 Task: Search for historical landmarks in Washington, DC.
Action: Mouse moved to (81, 30)
Screenshot: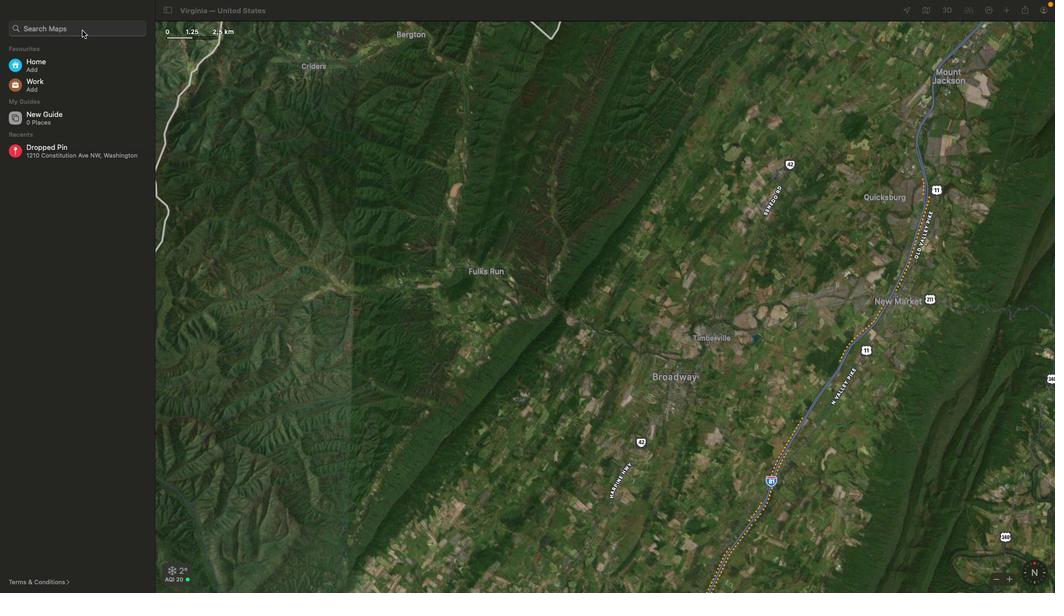 
Action: Mouse pressed left at (81, 30)
Screenshot: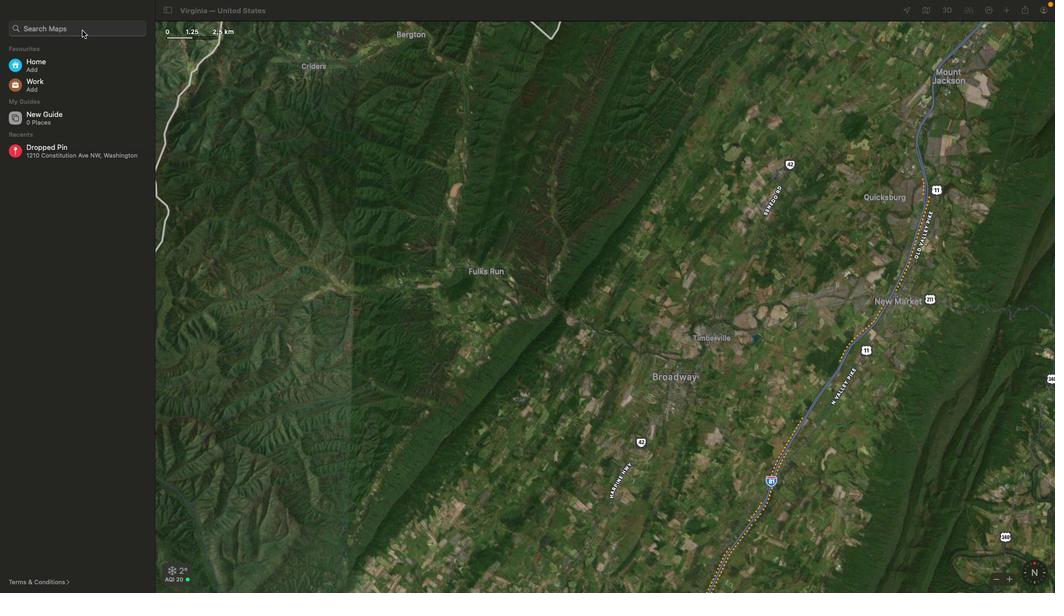 
Action: Key pressed Key.shift'H''i''s''t''o''r''i''c''a''l'Key.spaceKey.shift'L''a''n''d''m''a''r''k''s'Key.space'i''n'Key.spaceKey.shift'W''a''s''h''i''n''g''t''o''n'','Key.spaceKey.shift'D''C'Key.enter
Screenshot: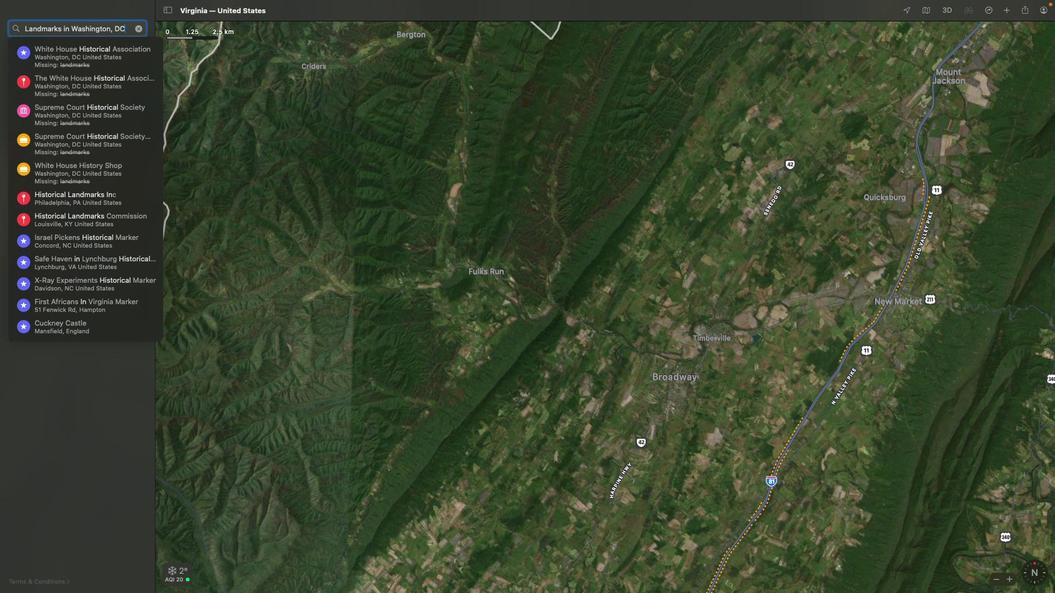 
Action: Mouse moved to (551, 235)
Screenshot: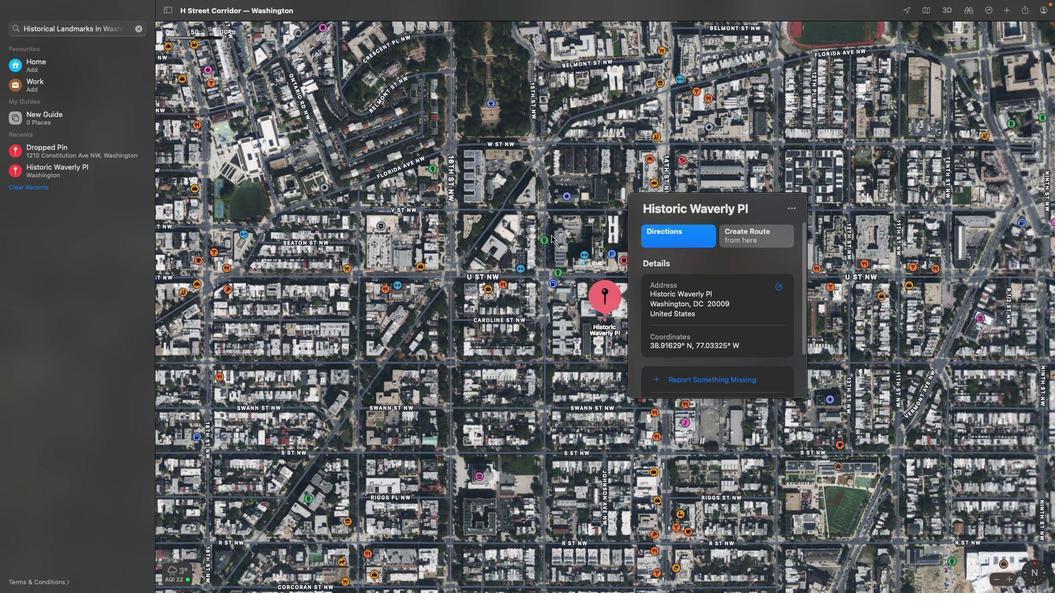 
Action: Mouse scrolled (551, 235) with delta (0, 0)
Screenshot: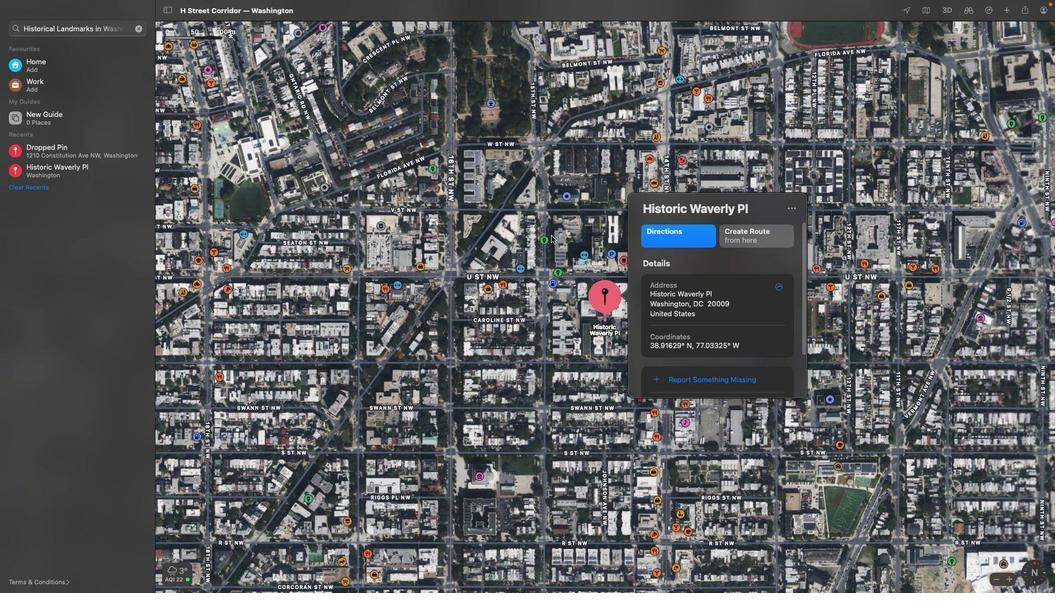 
Action: Mouse scrolled (551, 235) with delta (0, 0)
Screenshot: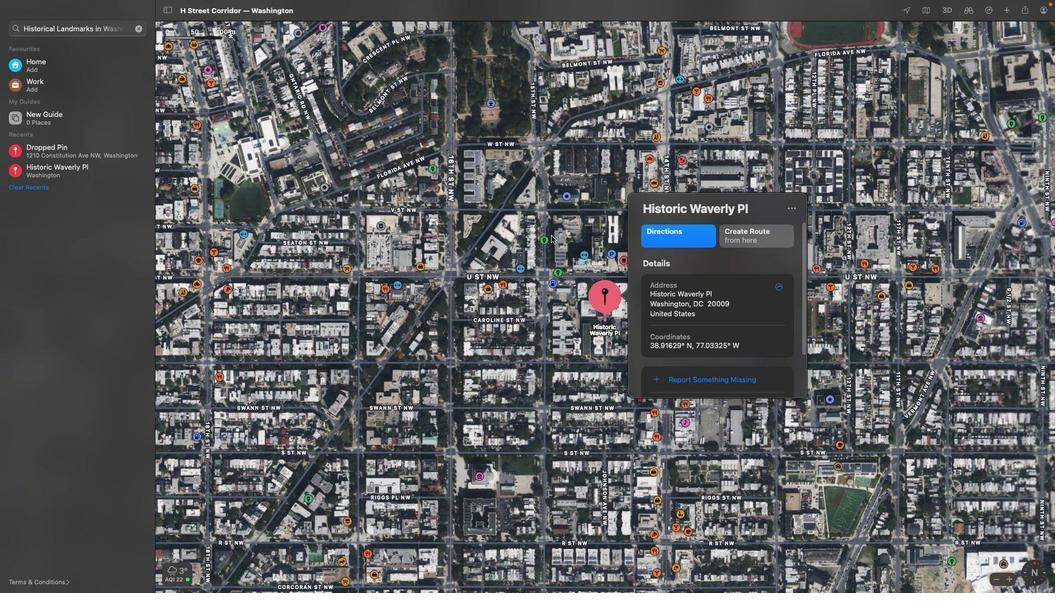 
Action: Mouse scrolled (551, 235) with delta (0, -2)
Screenshot: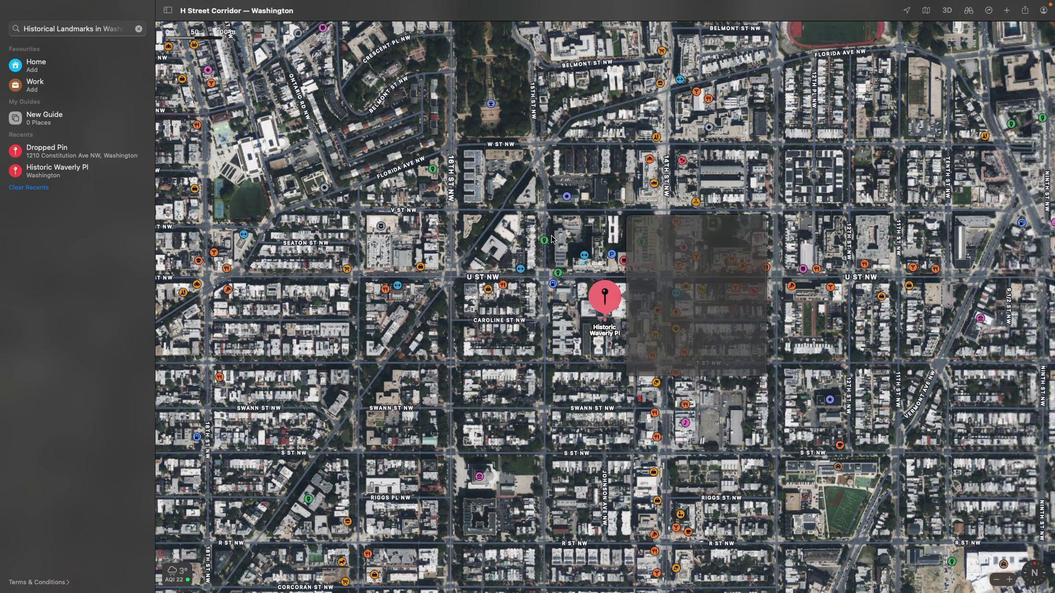 
Action: Mouse scrolled (551, 235) with delta (0, -2)
Screenshot: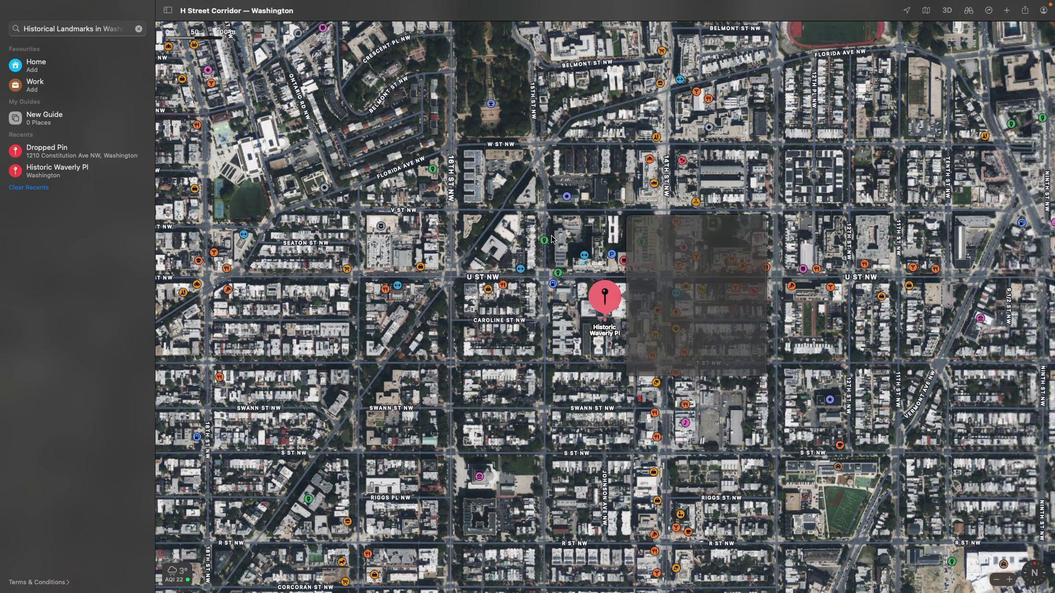 
Action: Mouse scrolled (551, 235) with delta (0, -3)
Screenshot: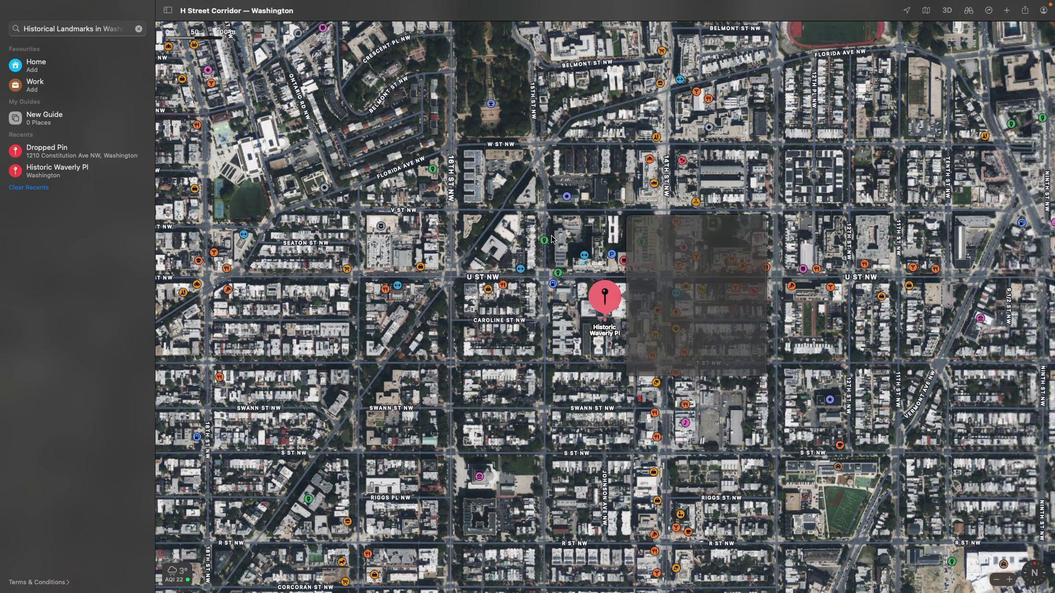 
Action: Mouse scrolled (551, 235) with delta (0, -3)
Screenshot: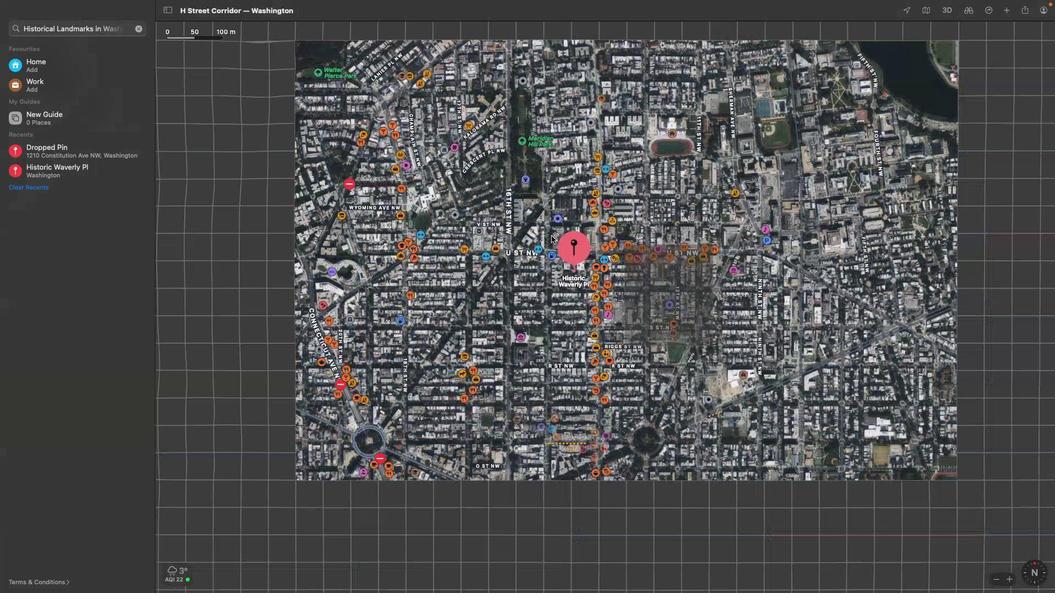 
Action: Mouse moved to (543, 238)
Screenshot: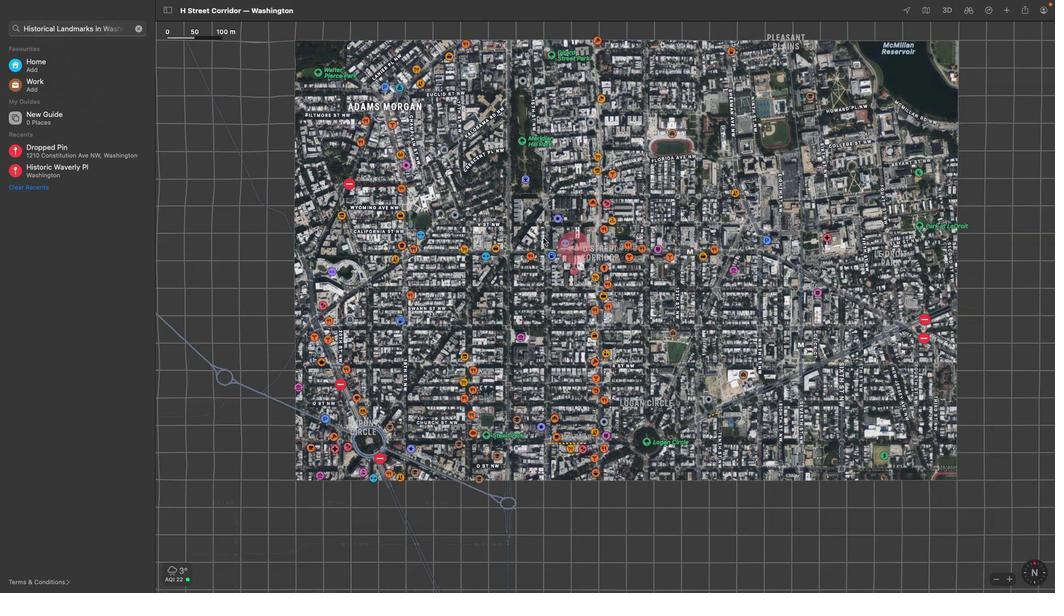 
Action: Mouse scrolled (543, 238) with delta (0, 0)
Screenshot: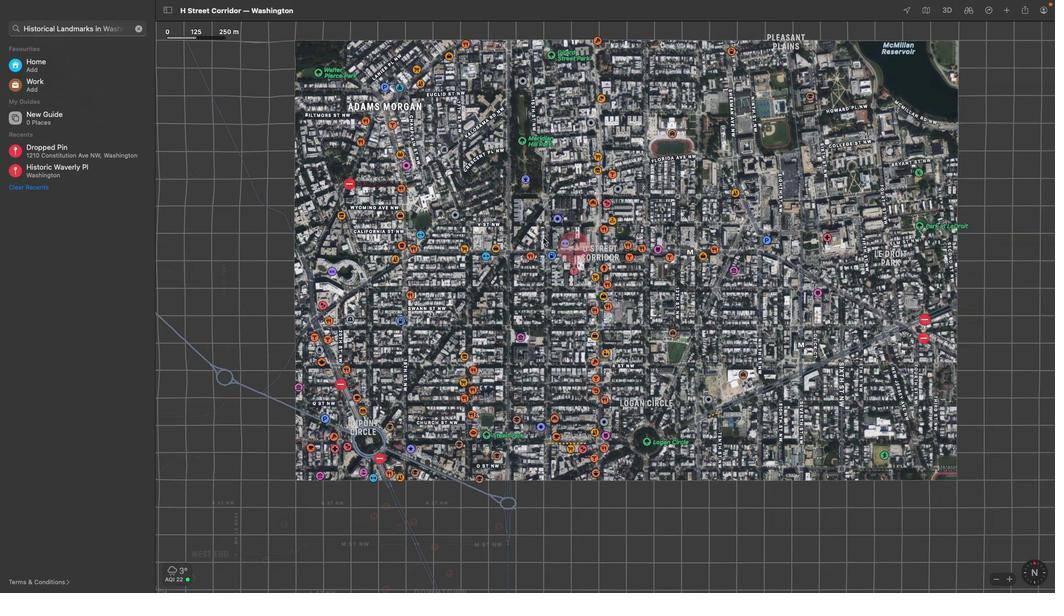 
Action: Mouse scrolled (543, 238) with delta (0, 0)
Screenshot: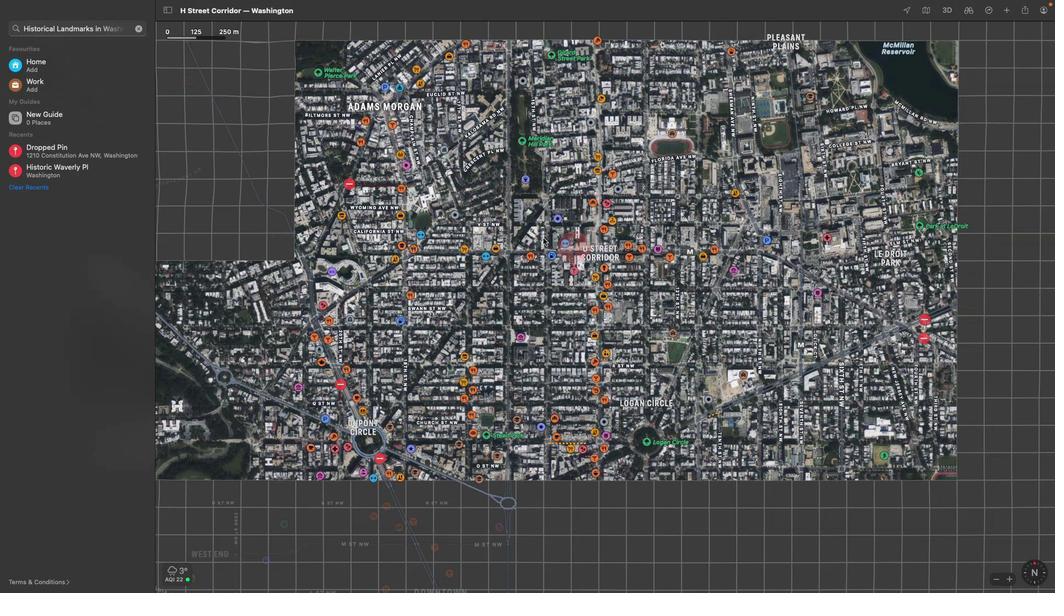 
Action: Mouse scrolled (543, 238) with delta (0, -1)
Screenshot: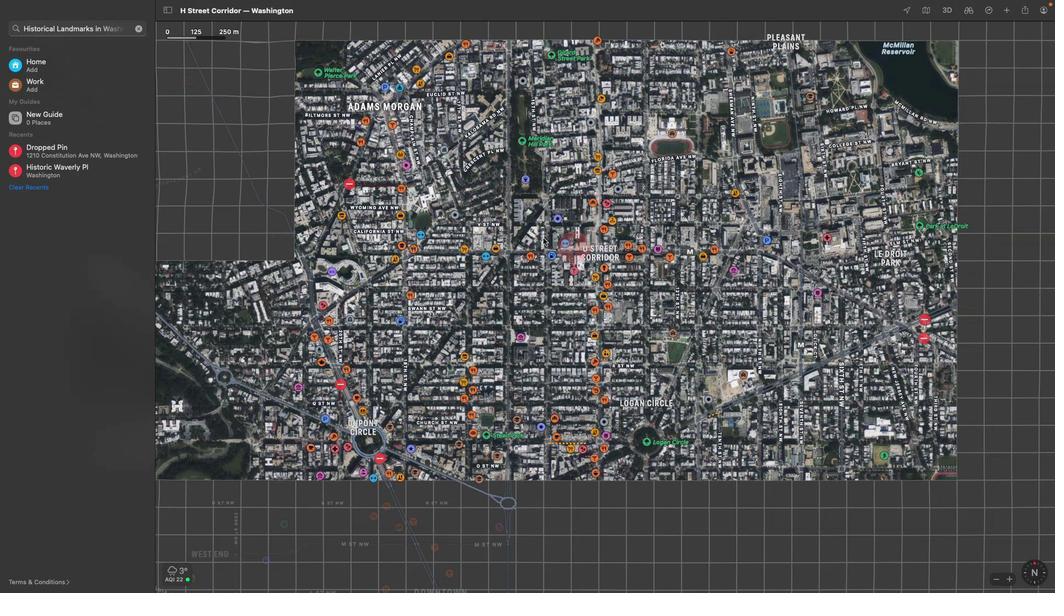 
Action: Mouse scrolled (543, 238) with delta (0, -2)
Screenshot: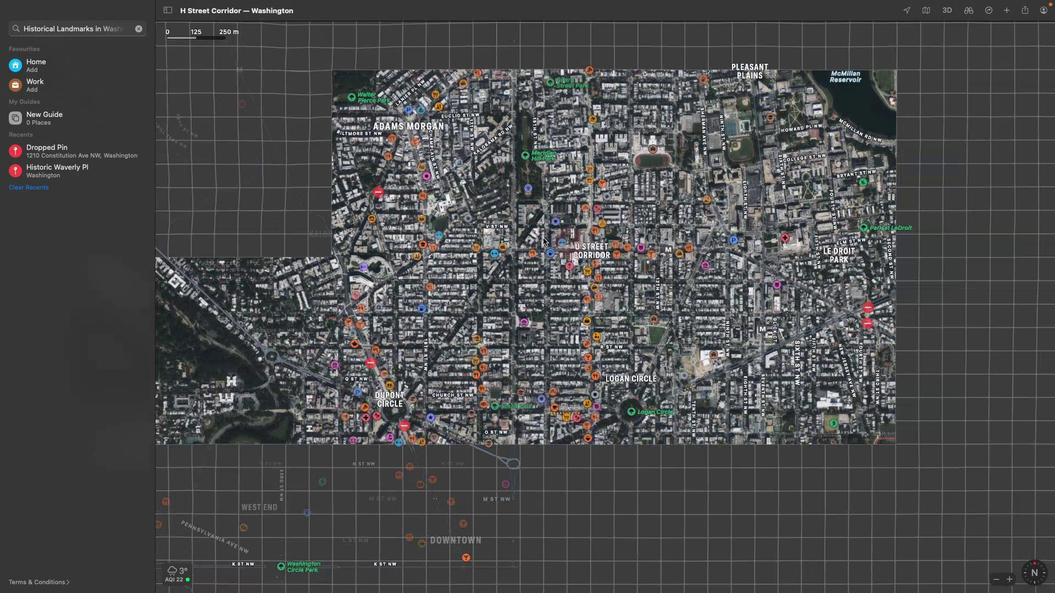 
Action: Mouse scrolled (543, 238) with delta (0, -3)
Screenshot: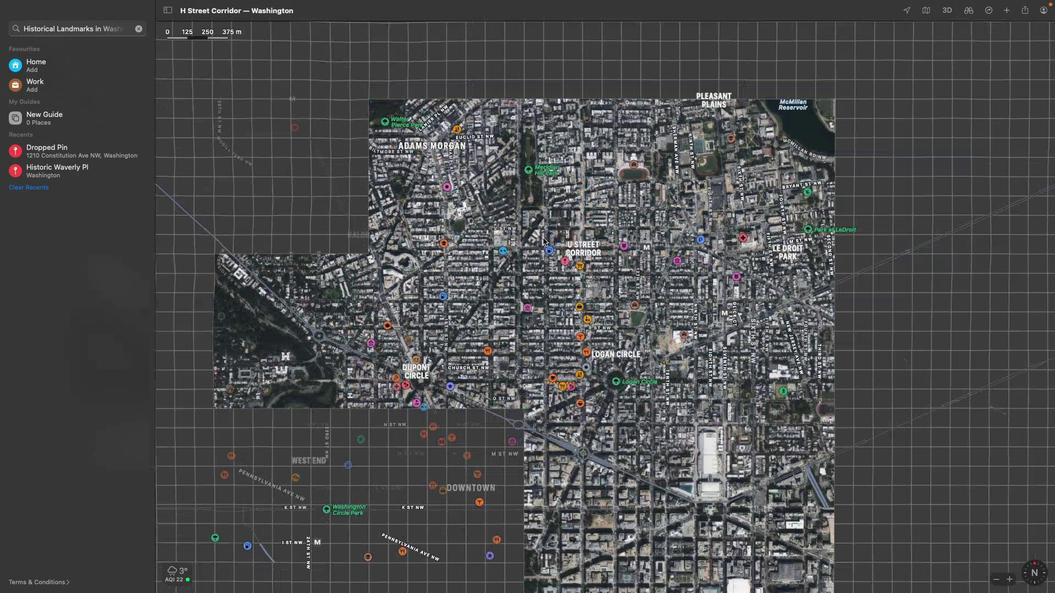 
Action: Mouse scrolled (543, 238) with delta (0, 0)
Screenshot: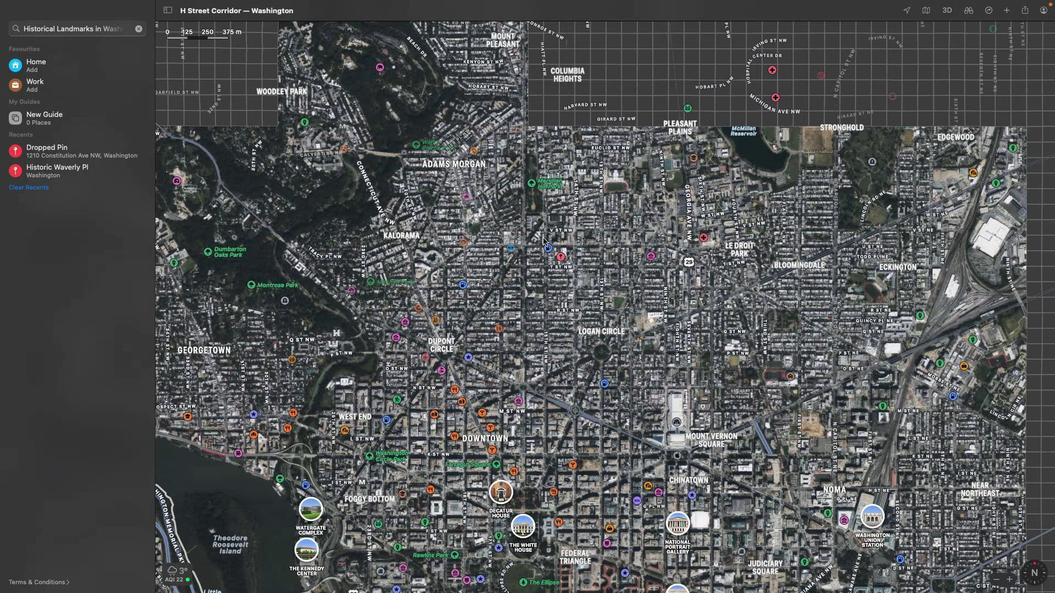 
Action: Mouse scrolled (543, 238) with delta (0, 0)
Screenshot: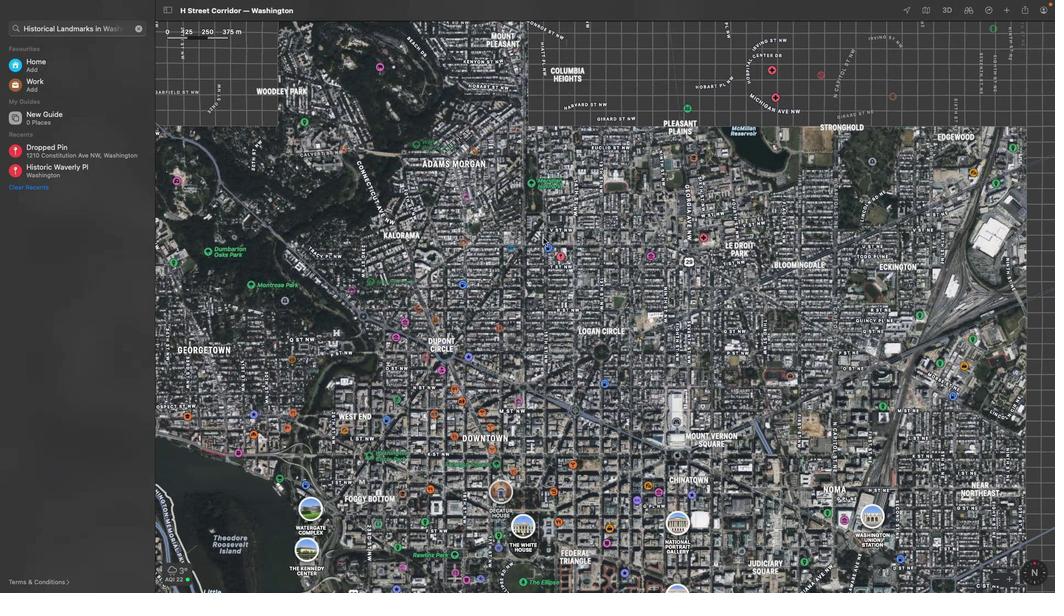 
Action: Mouse scrolled (543, 238) with delta (0, -1)
Screenshot: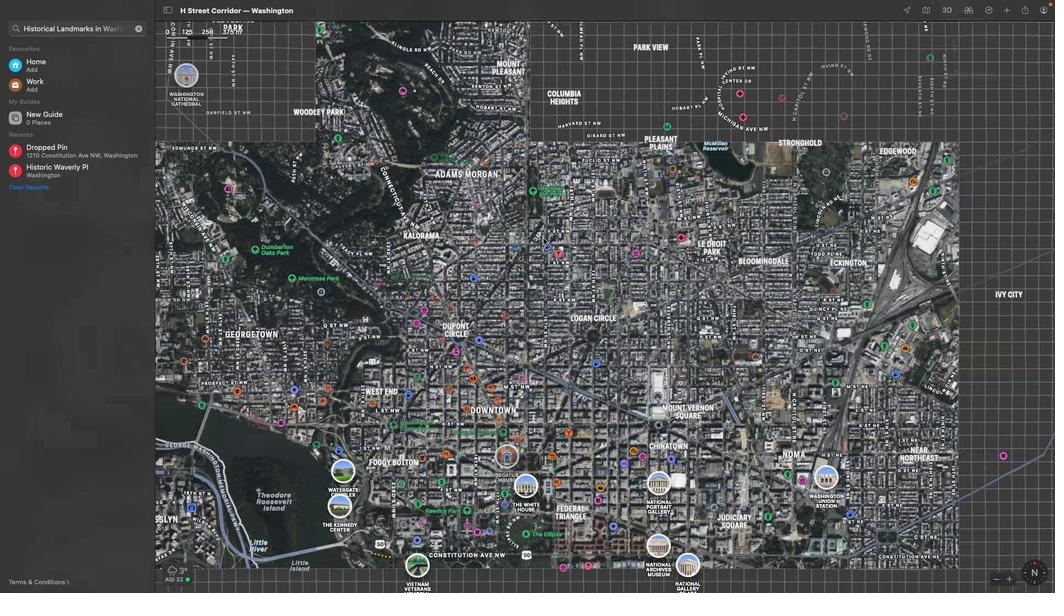 
Action: Mouse scrolled (543, 238) with delta (0, -2)
Screenshot: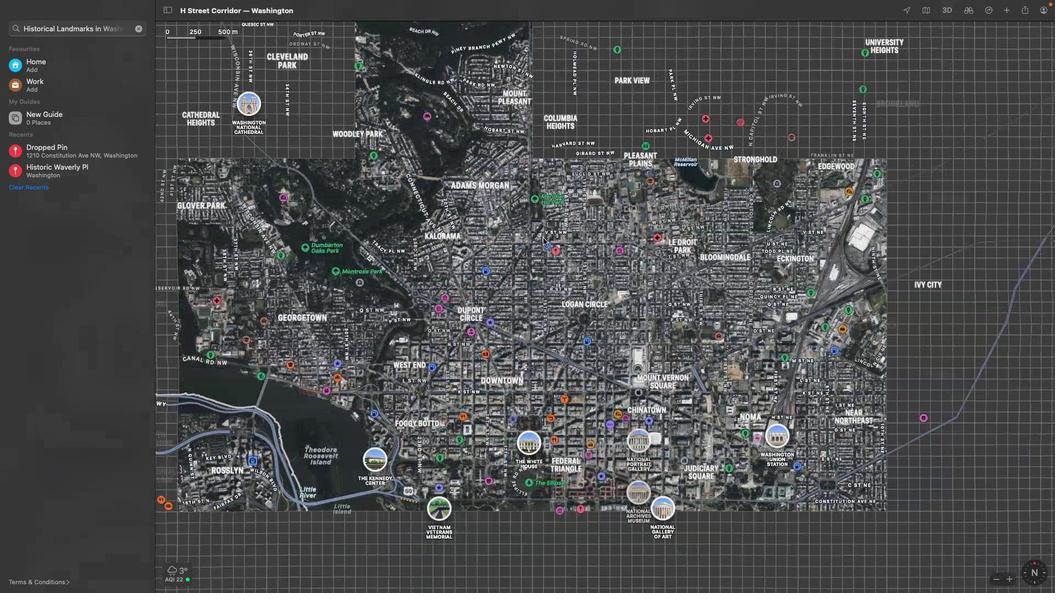 
Action: Mouse scrolled (543, 238) with delta (0, -3)
Screenshot: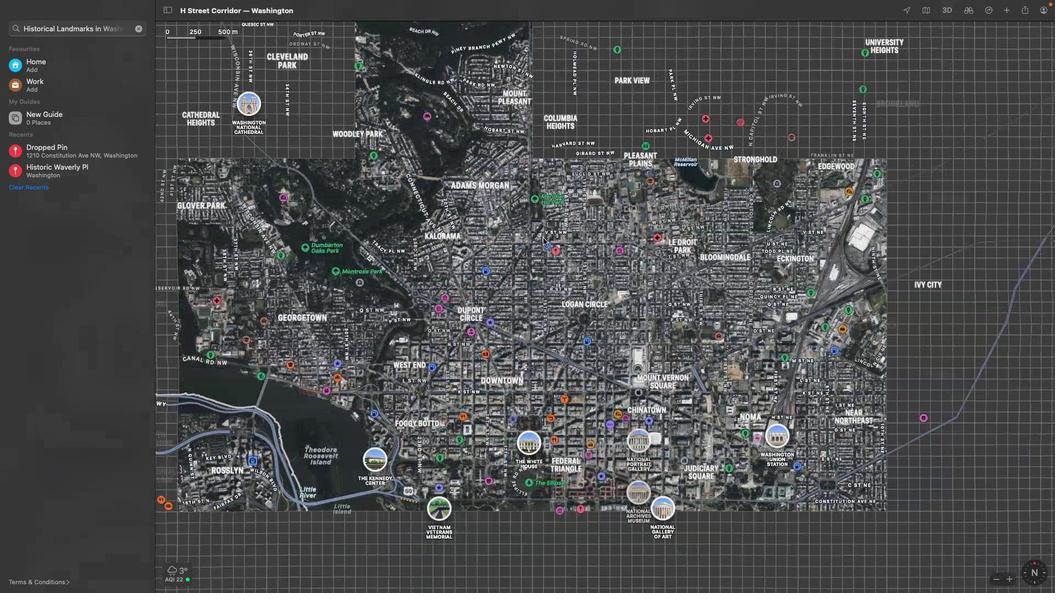 
Action: Mouse moved to (525, 317)
Screenshot: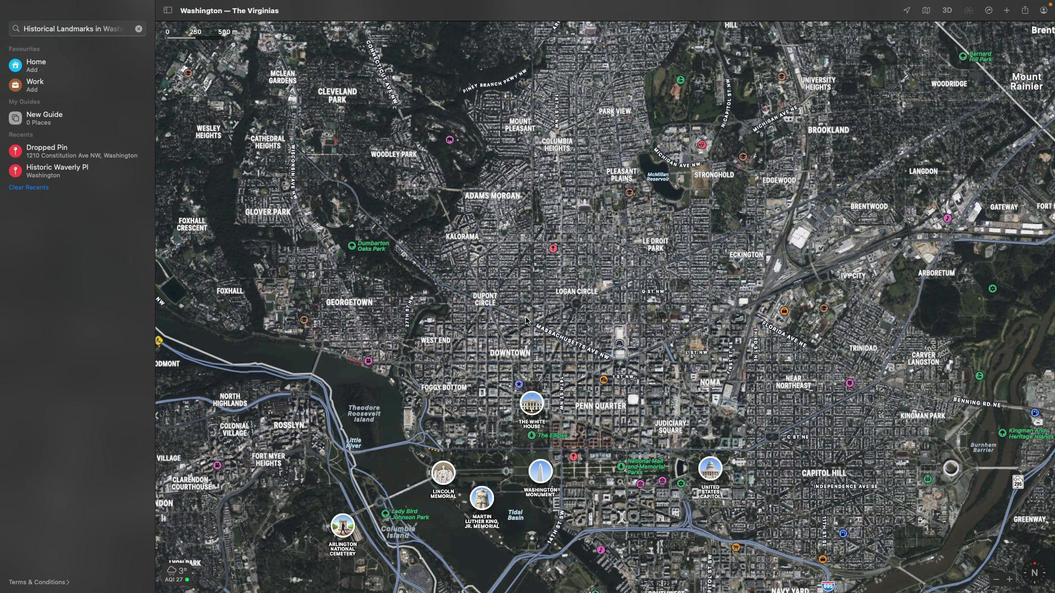 
Action: Mouse pressed left at (525, 317)
Screenshot: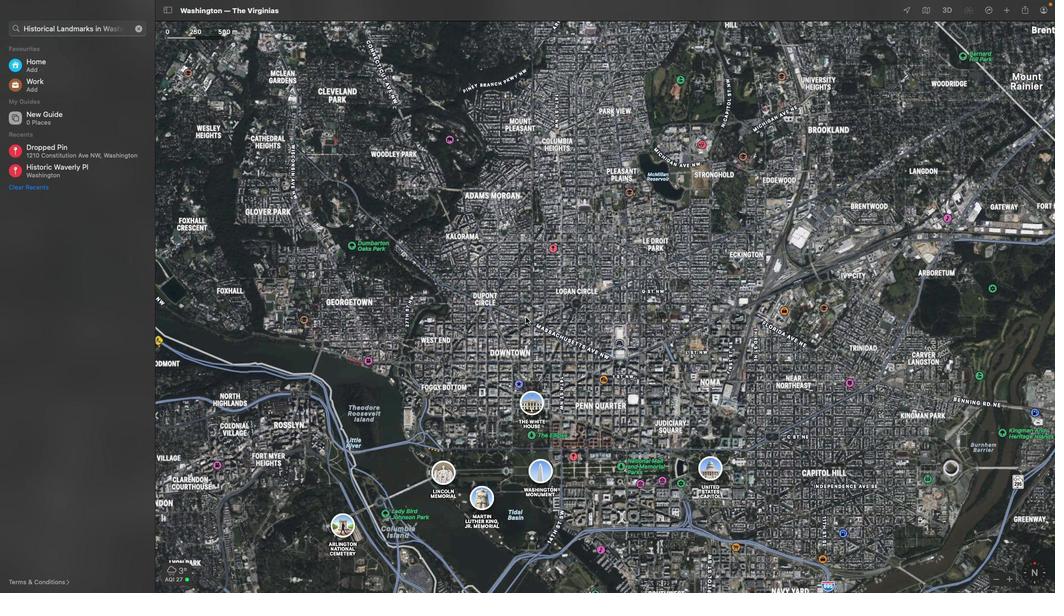 
Action: Mouse moved to (87, 27)
Screenshot: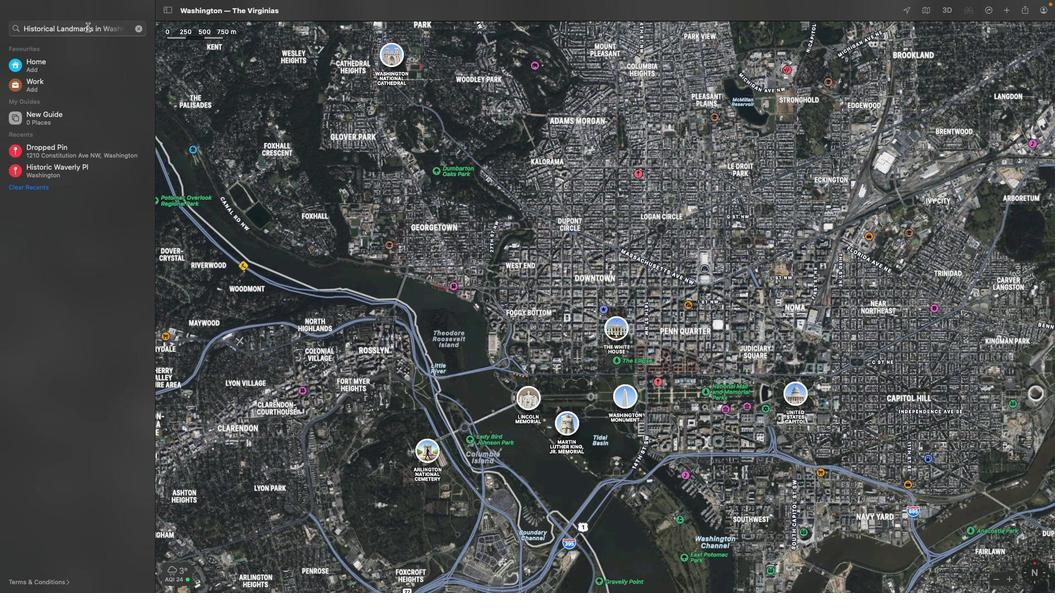 
Action: Mouse pressed left at (87, 27)
Screenshot: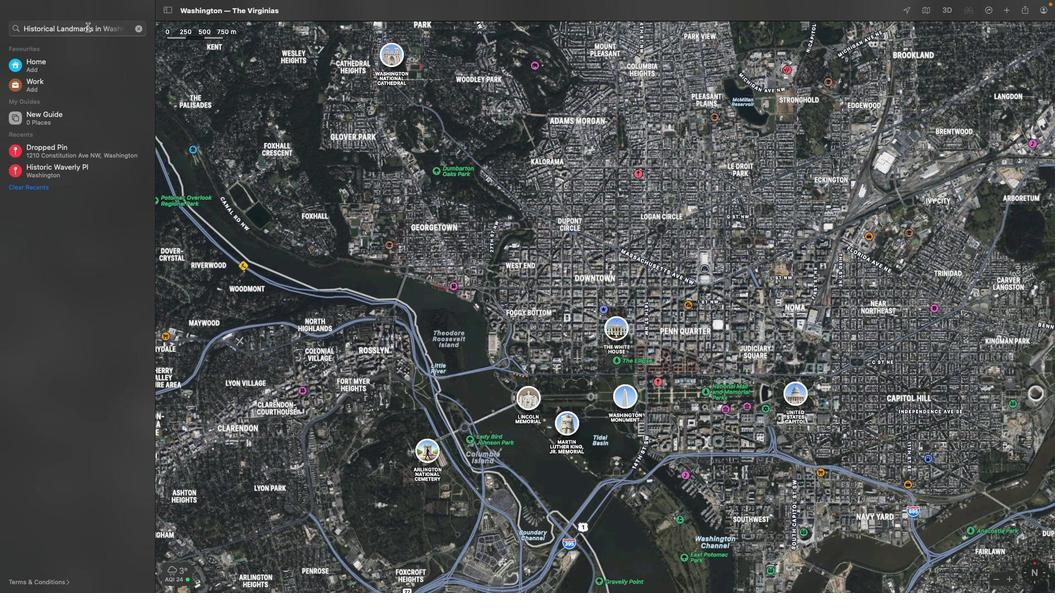 
Action: Mouse moved to (87, 51)
Screenshot: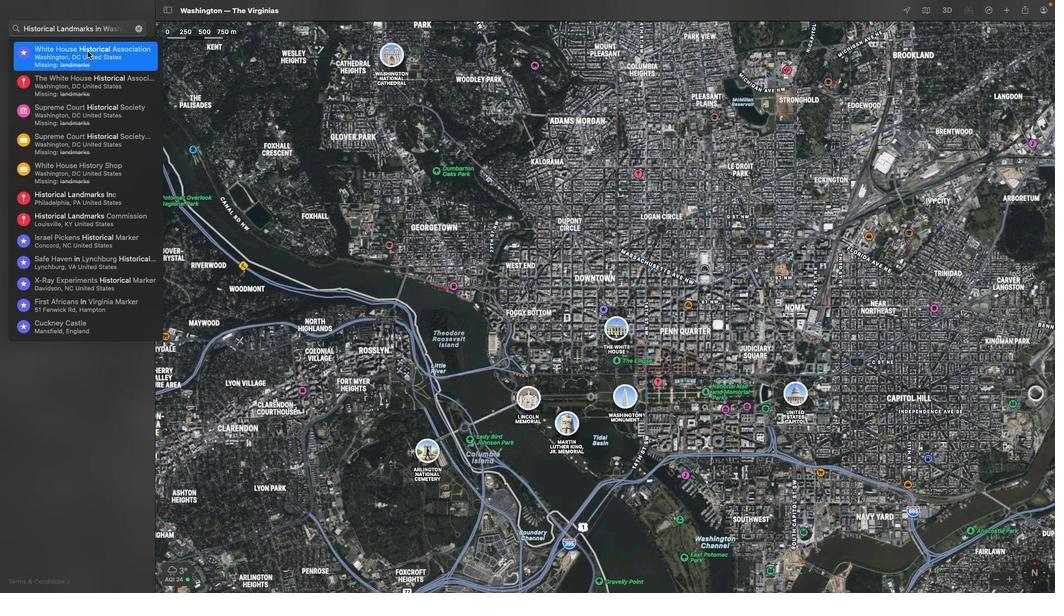
Action: Key pressed Key.rightKey.rightKey.rightKey.right
Screenshot: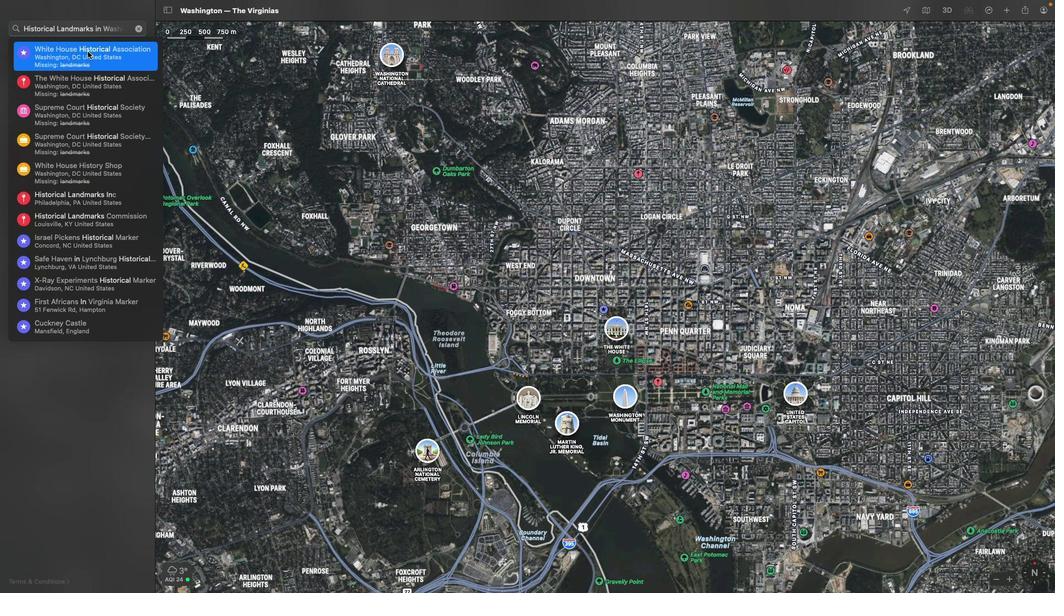 
Action: Mouse moved to (96, 38)
Screenshot: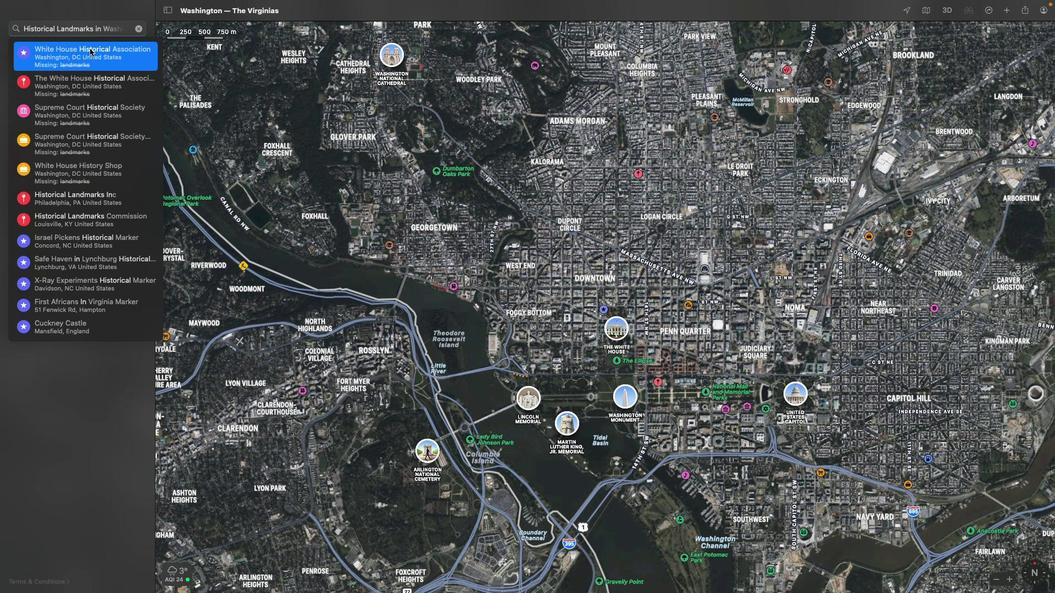 
Action: Key pressed Key.right
Screenshot: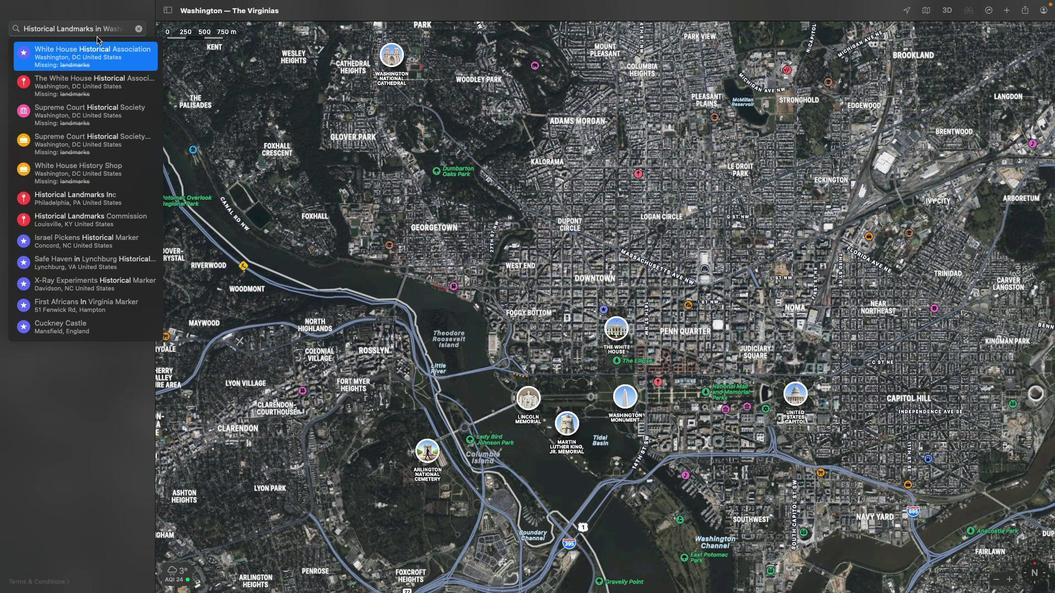
Action: Mouse moved to (98, 33)
Screenshot: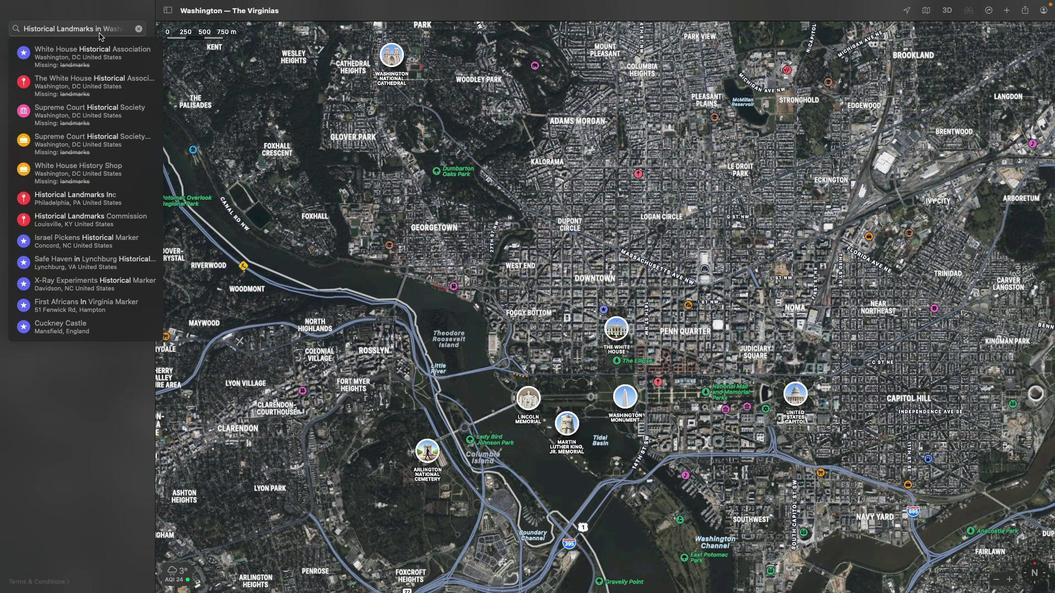 
Action: Key pressed Key.right
Screenshot: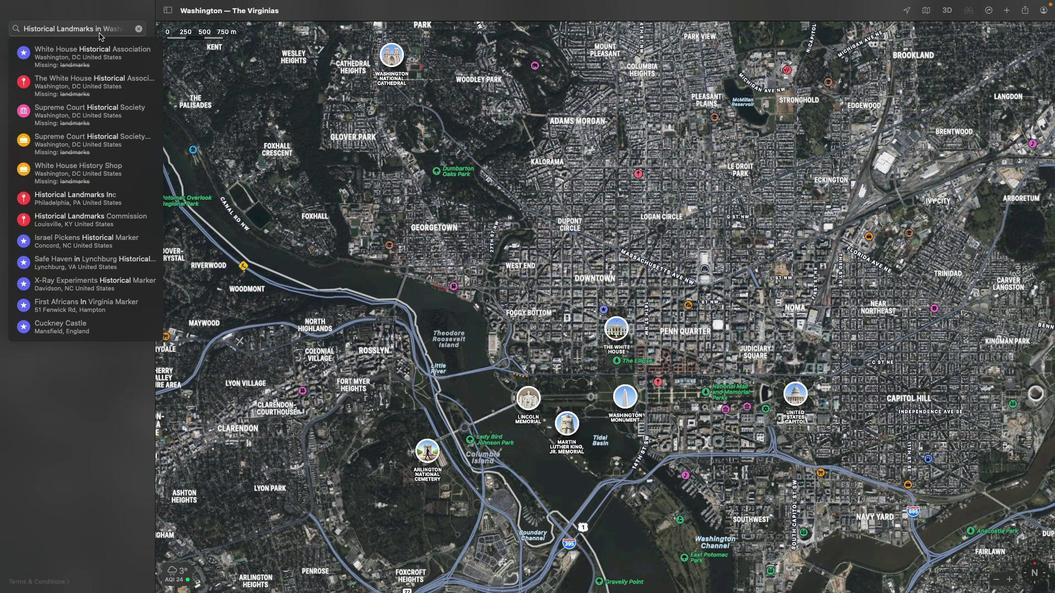 
Action: Mouse moved to (106, 31)
Screenshot: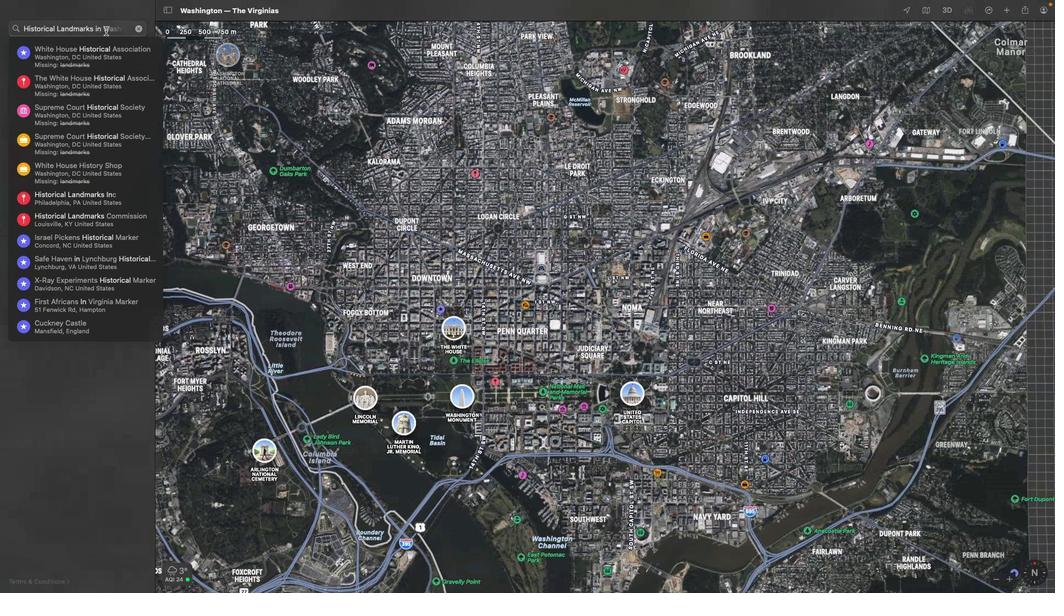 
Action: Key pressed Key.right
Screenshot: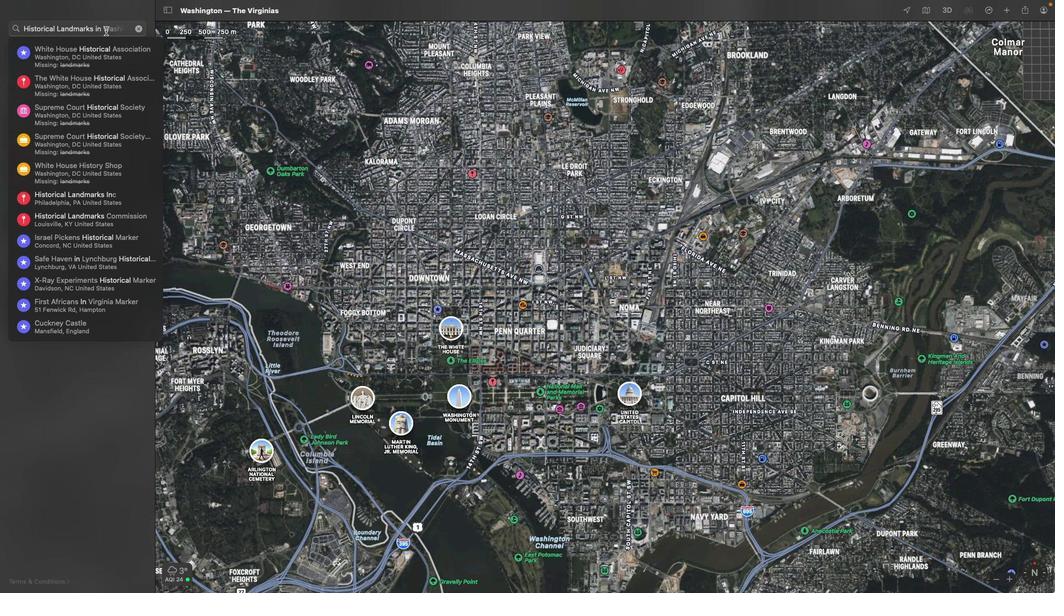 
Action: Mouse moved to (107, 28)
Screenshot: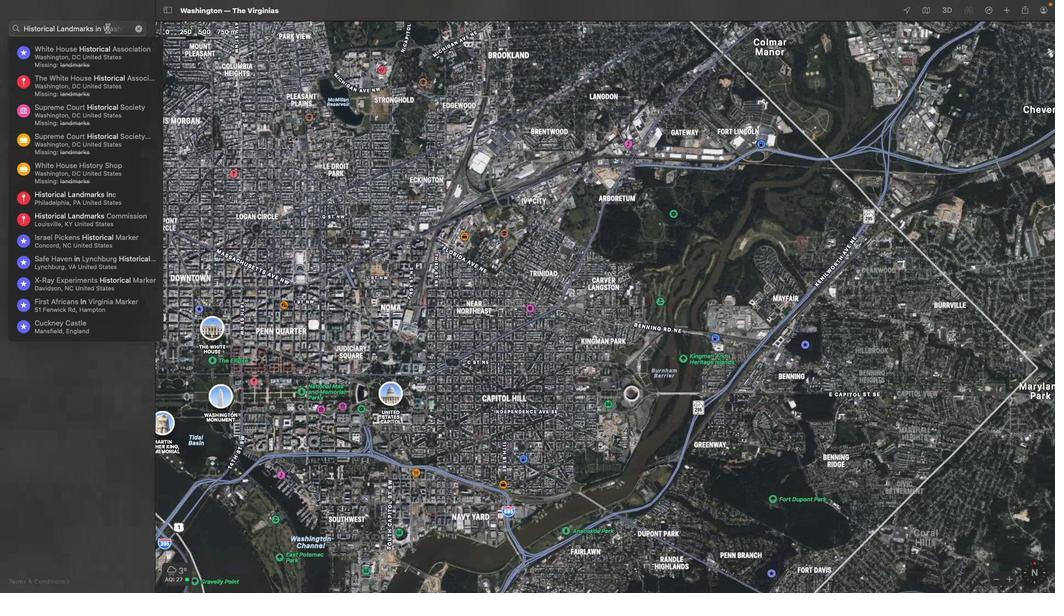 
Action: Mouse pressed left at (107, 28)
Screenshot: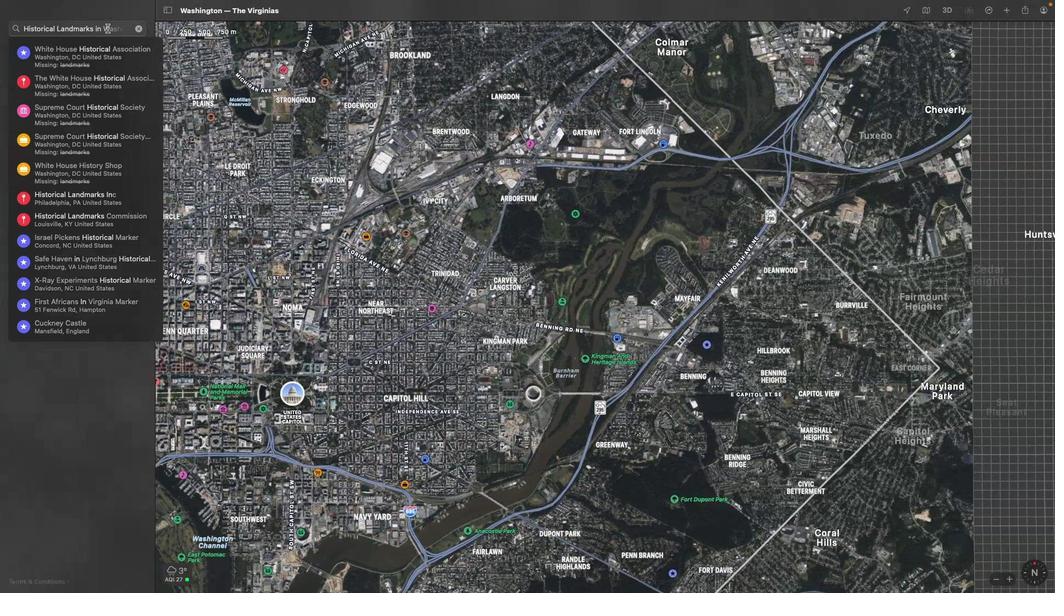 
Action: Key pressed Key.rightKey.rightKey.rightKey.rightKey.rightKey.rightKey.rightKey.rightKey.rightKey.rightKey.rightKey.rightKey.rightKey.rightKey.rightKey.rightKey.rightKey.rightKey.rightKey.rightKey.backspaceKey.backspaceKey.backspaceKey.backspaceKey.spaceKey.shift'D''C'Key.enter
Screenshot: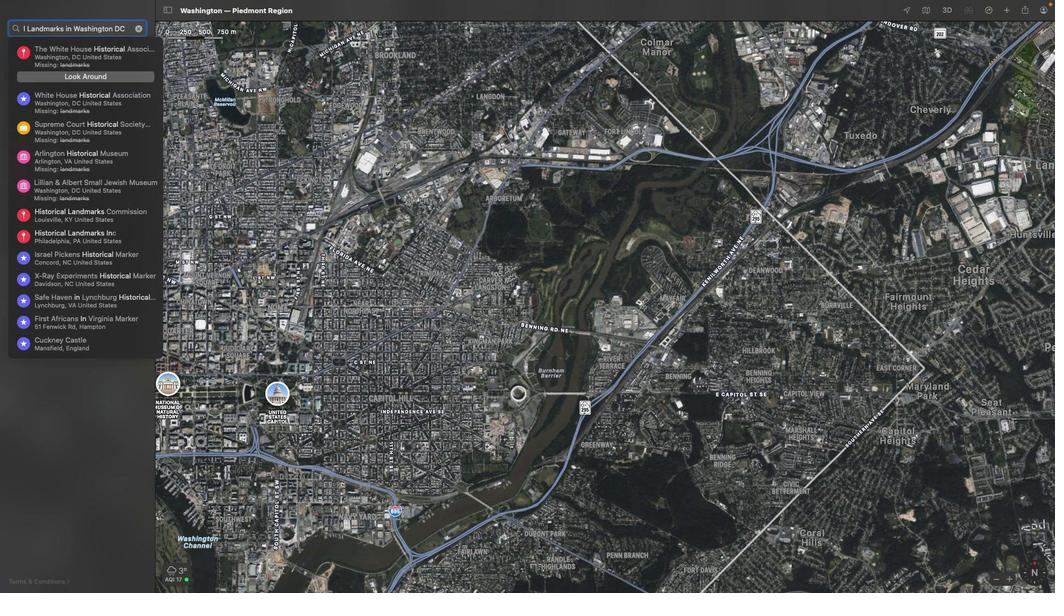 
Action: Mouse moved to (515, 336)
Screenshot: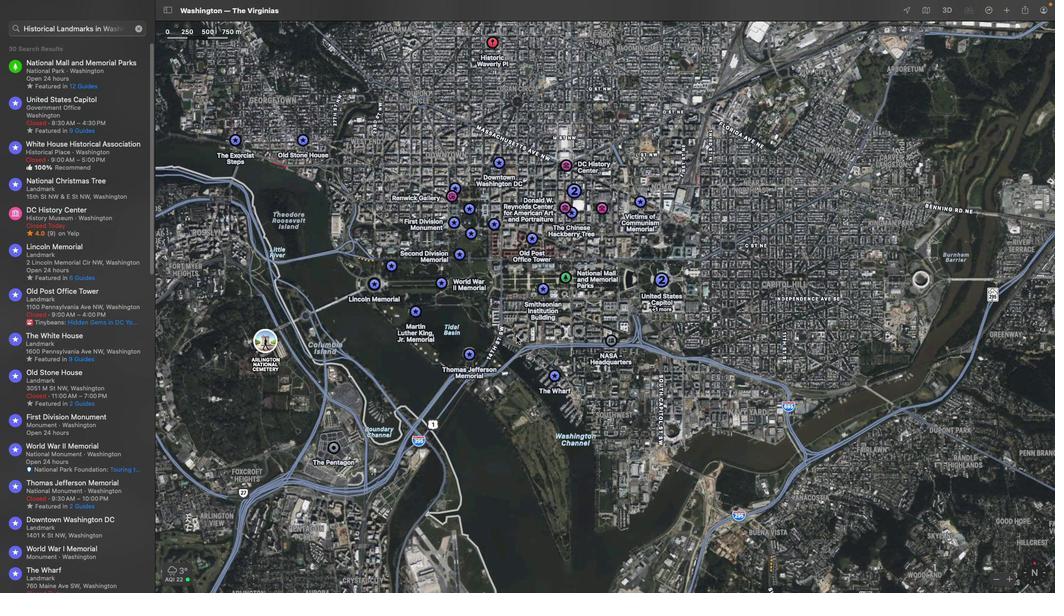 
Action: Mouse scrolled (515, 336) with delta (0, 0)
Screenshot: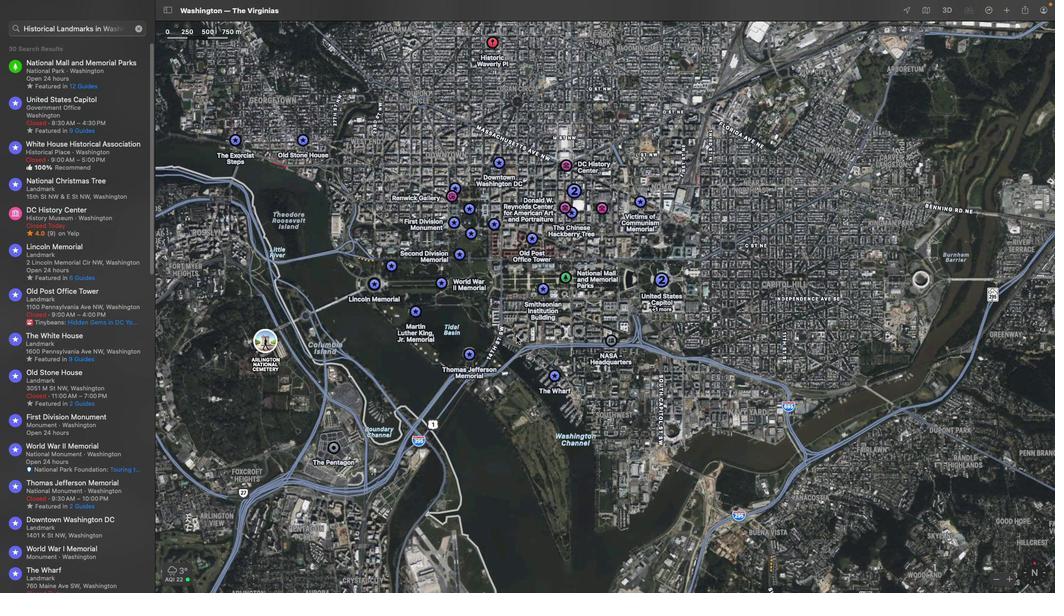 
Action: Mouse scrolled (515, 336) with delta (0, 0)
Screenshot: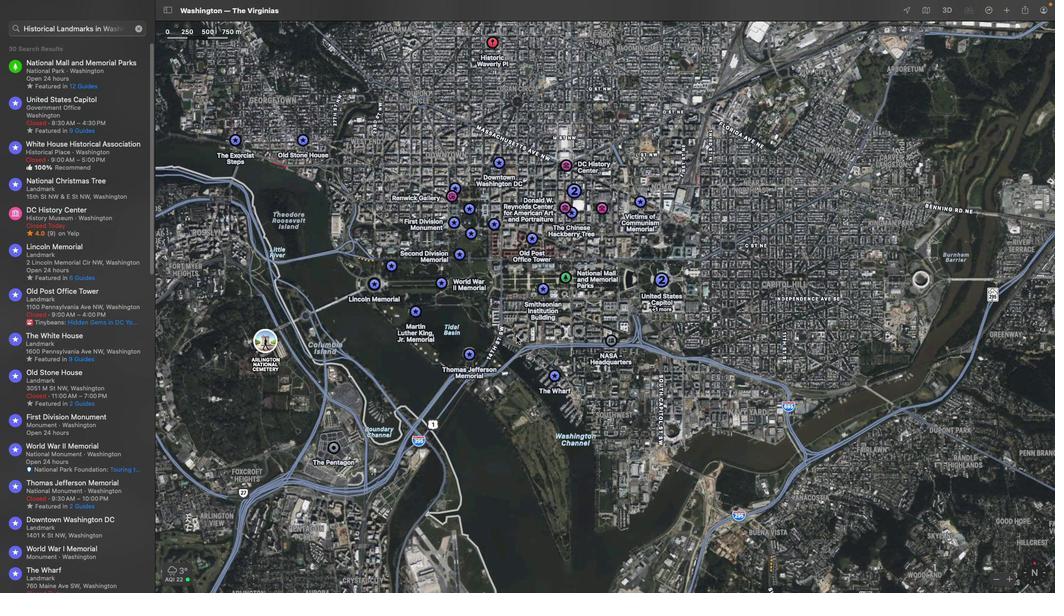 
Action: Mouse scrolled (515, 336) with delta (0, -1)
Screenshot: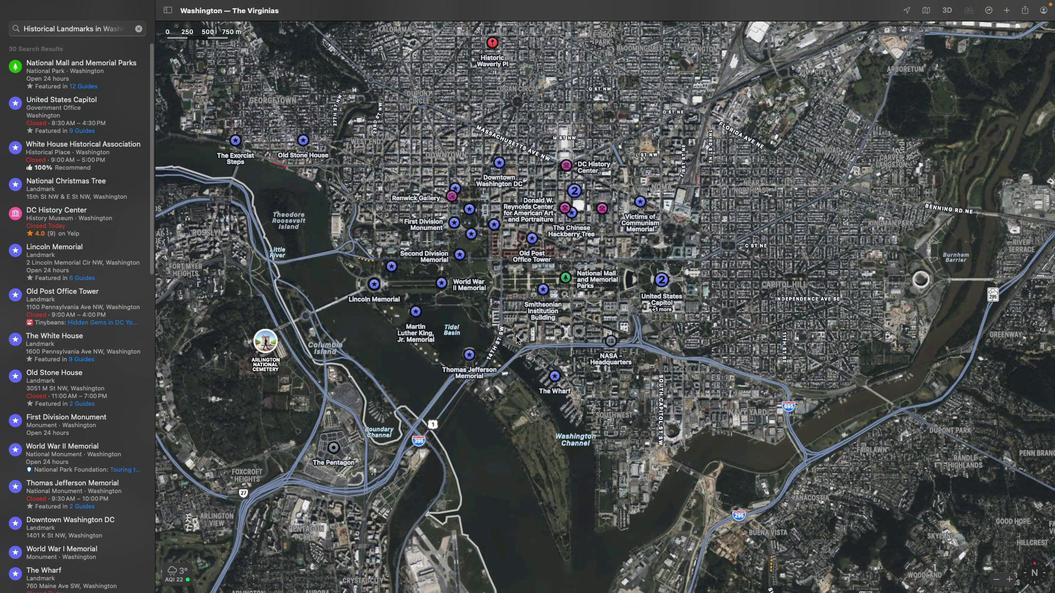 
Action: Mouse scrolled (515, 336) with delta (0, -2)
Screenshot: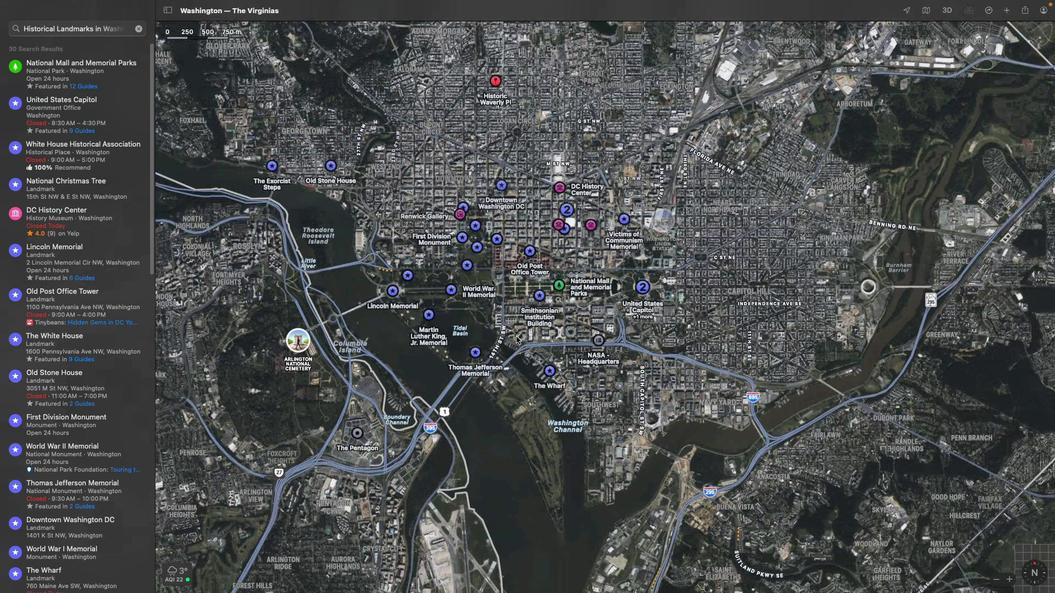 
Action: Mouse scrolled (515, 336) with delta (0, 0)
Screenshot: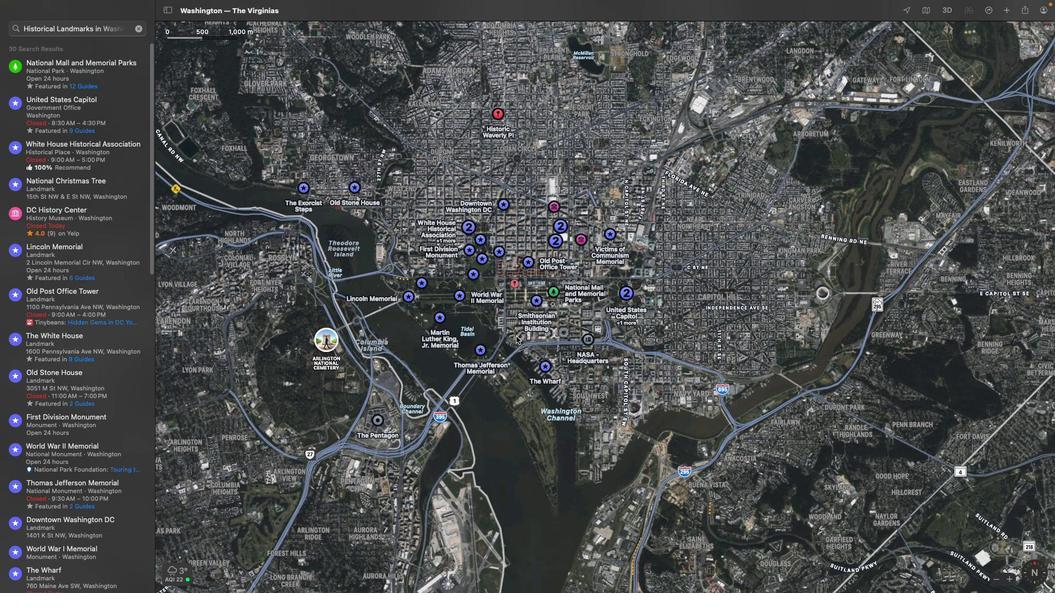 
Action: Mouse scrolled (515, 336) with delta (0, 0)
Screenshot: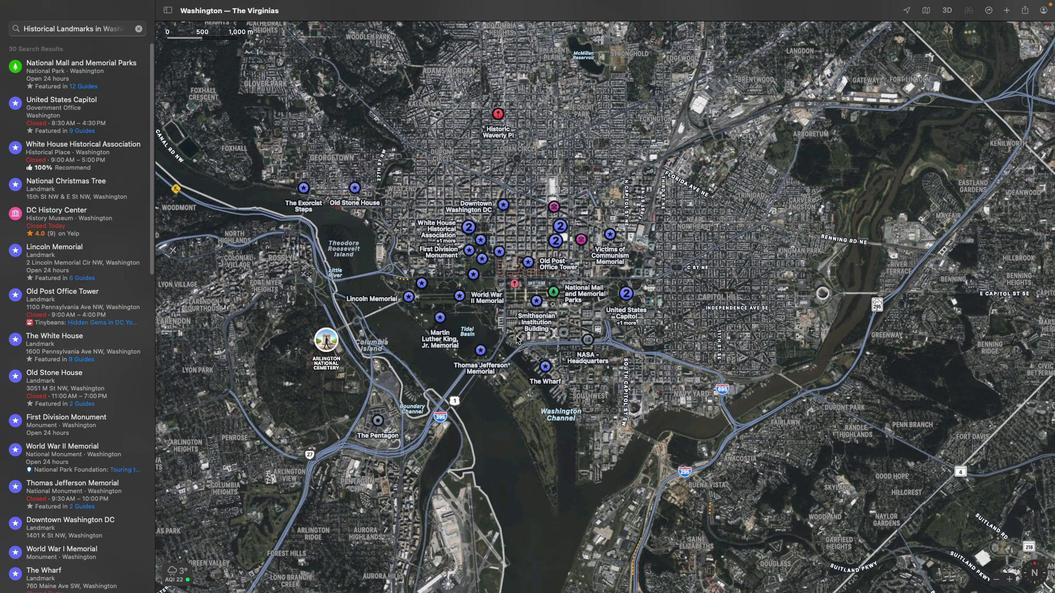 
Action: Mouse scrolled (515, 336) with delta (0, -1)
Screenshot: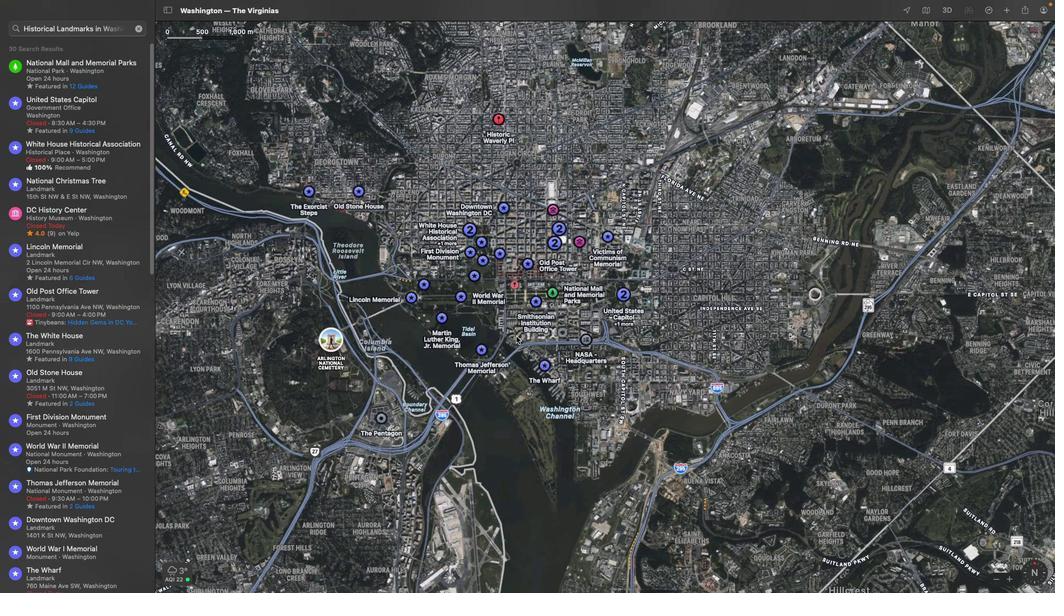 
Action: Mouse moved to (90, 157)
Screenshot: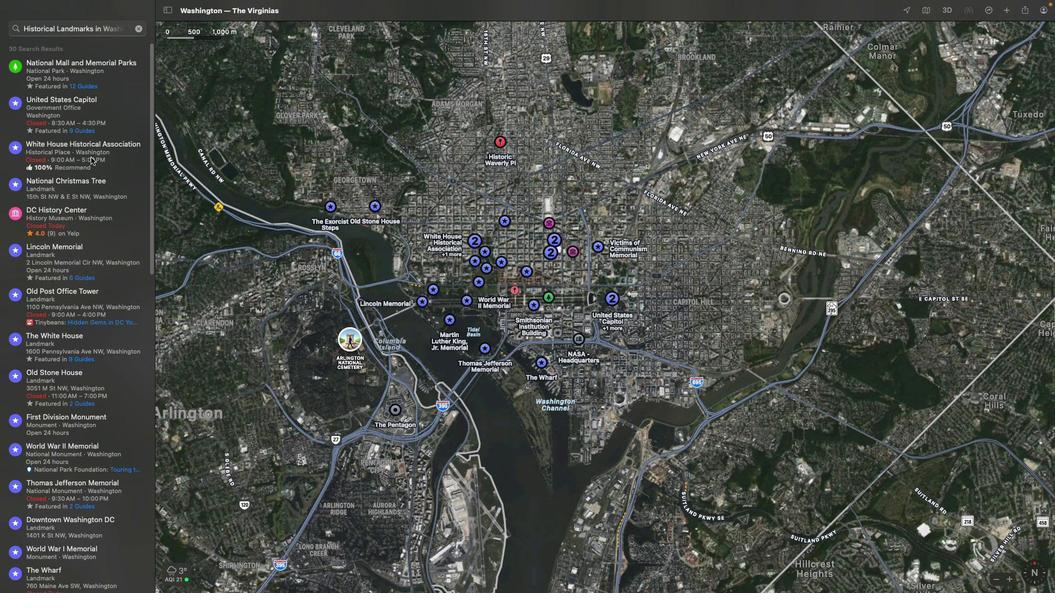 
Action: Mouse pressed left at (90, 157)
Screenshot: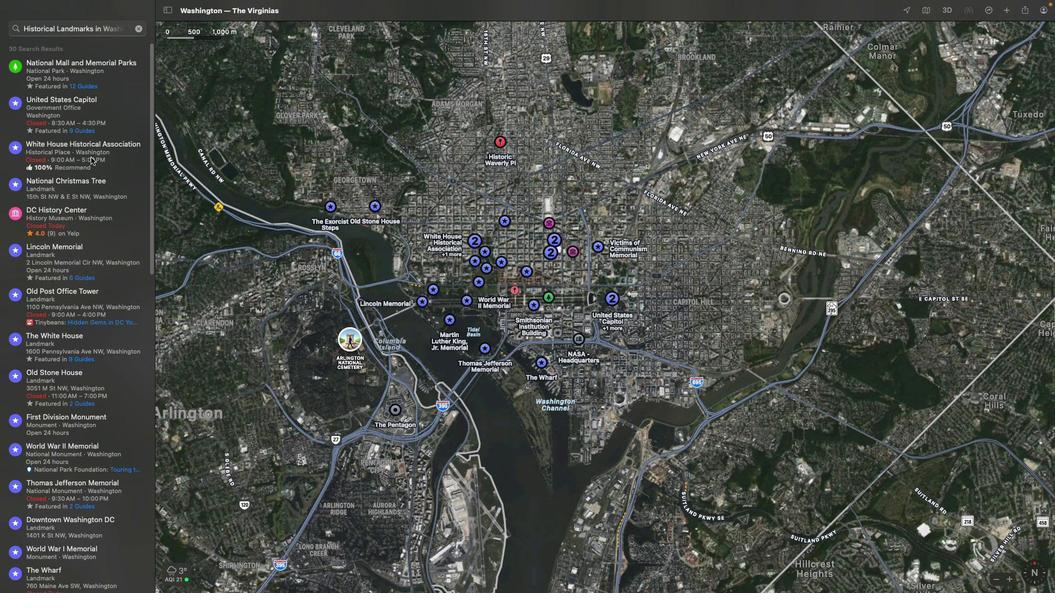 
Action: Mouse moved to (102, 262)
Screenshot: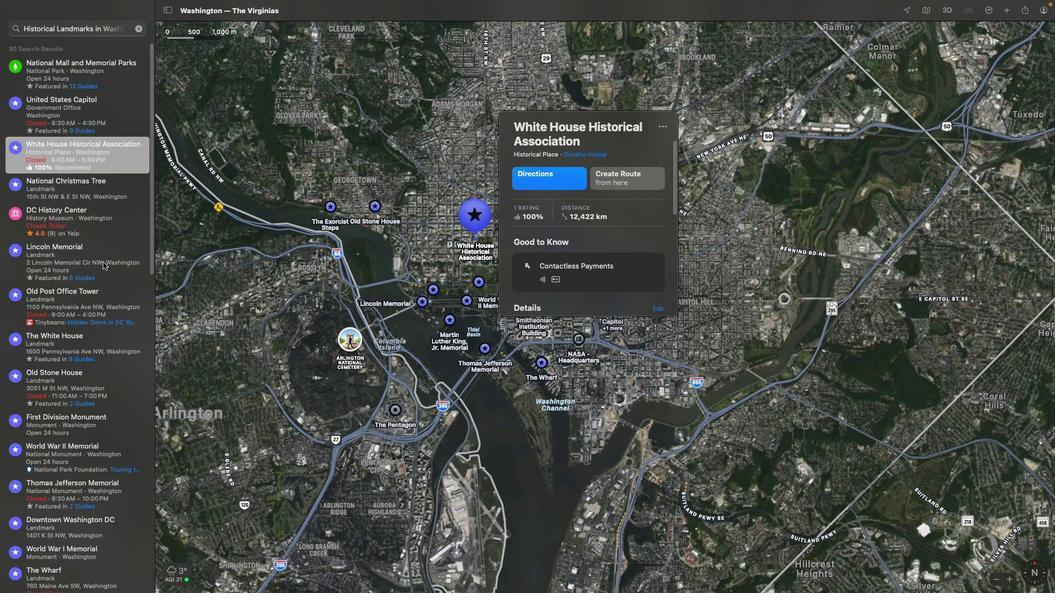 
Action: Mouse scrolled (102, 262) with delta (0, 0)
Screenshot: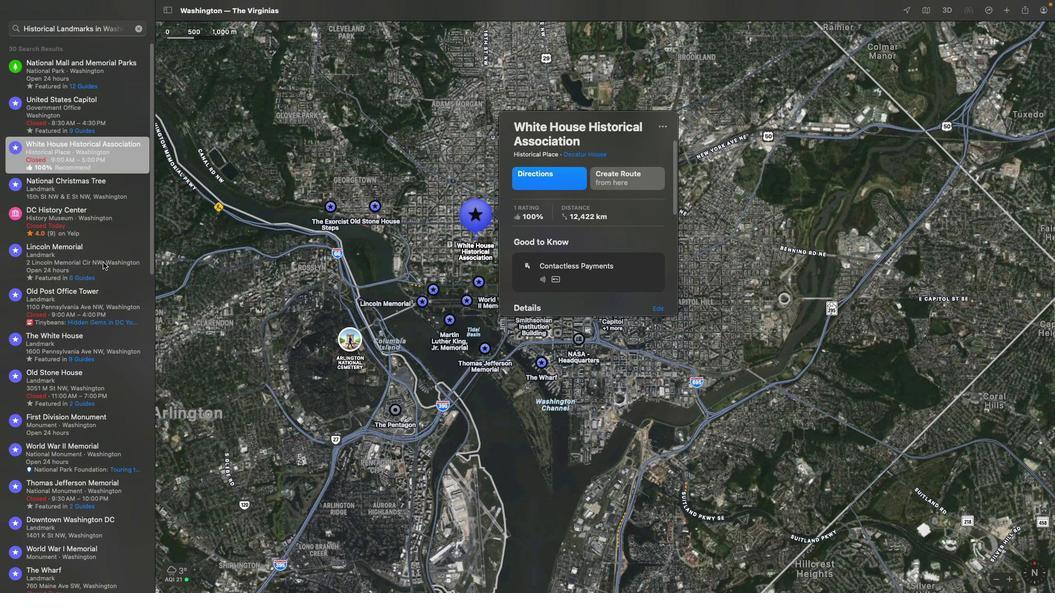 
Action: Mouse scrolled (102, 262) with delta (0, 0)
Screenshot: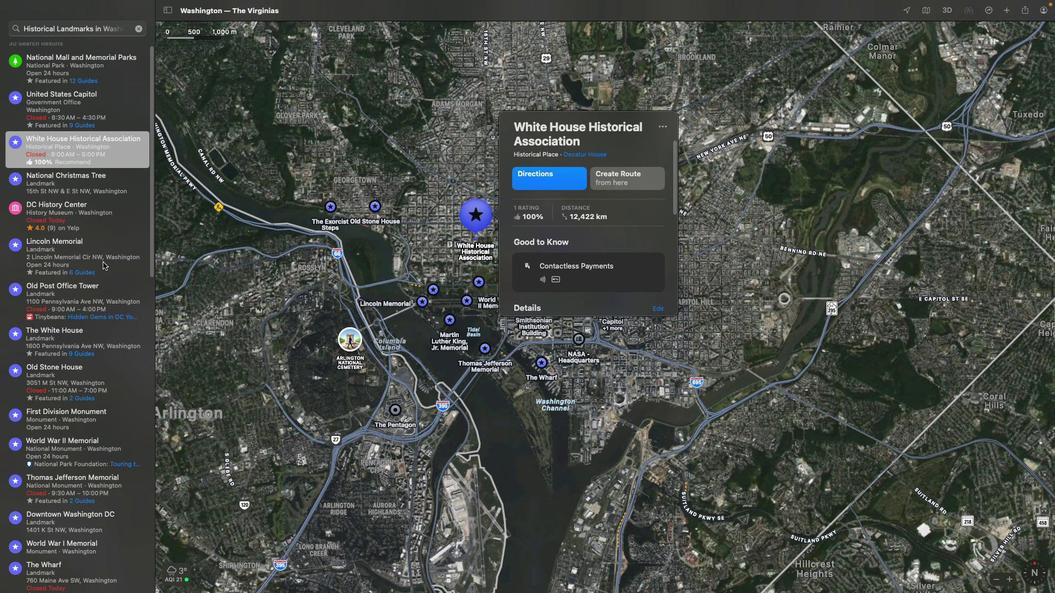 
Action: Mouse scrolled (102, 262) with delta (0, -1)
Screenshot: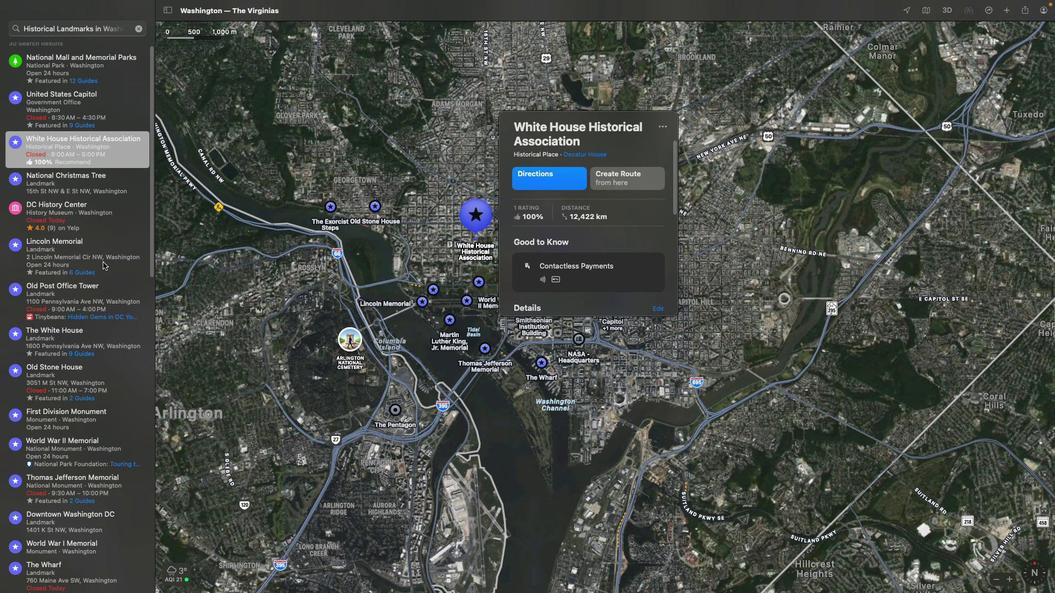 
Action: Mouse scrolled (102, 262) with delta (0, -2)
Screenshot: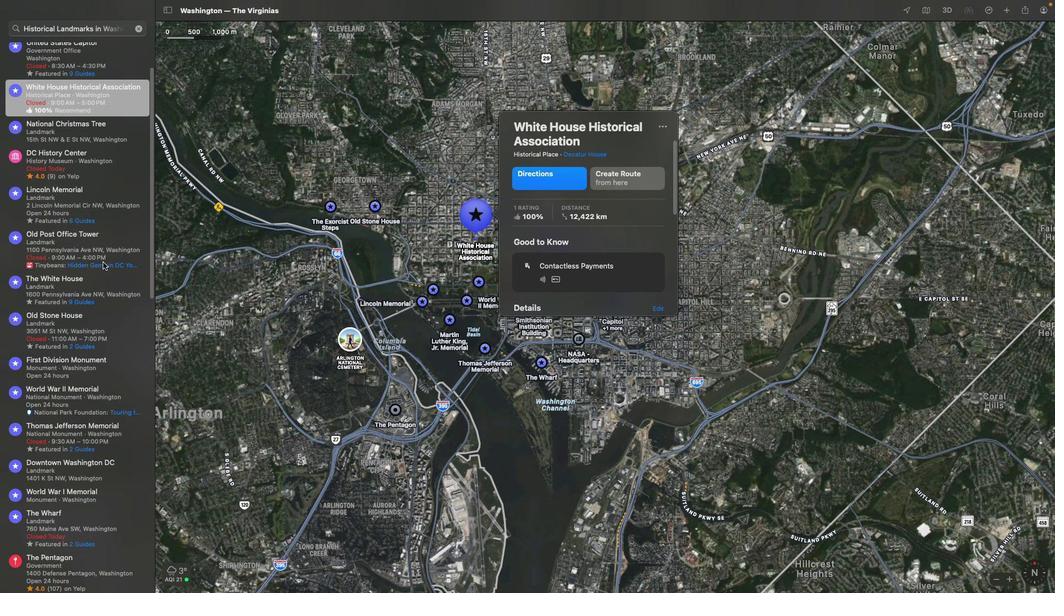 
Action: Mouse scrolled (102, 262) with delta (0, -3)
Screenshot: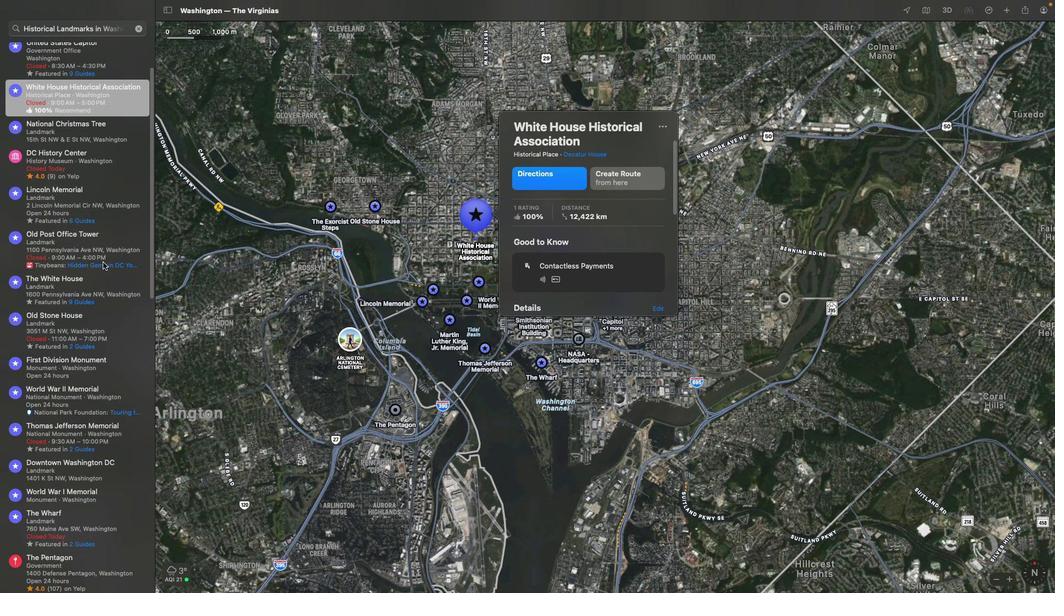 
Action: Mouse scrolled (102, 262) with delta (0, 0)
Screenshot: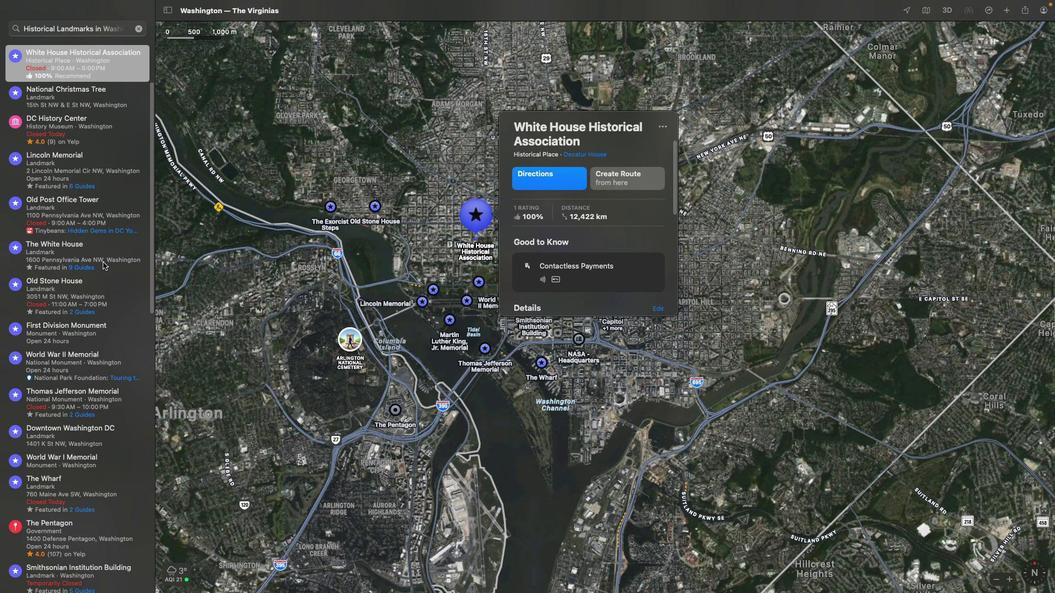 
Action: Mouse scrolled (102, 262) with delta (0, 0)
Screenshot: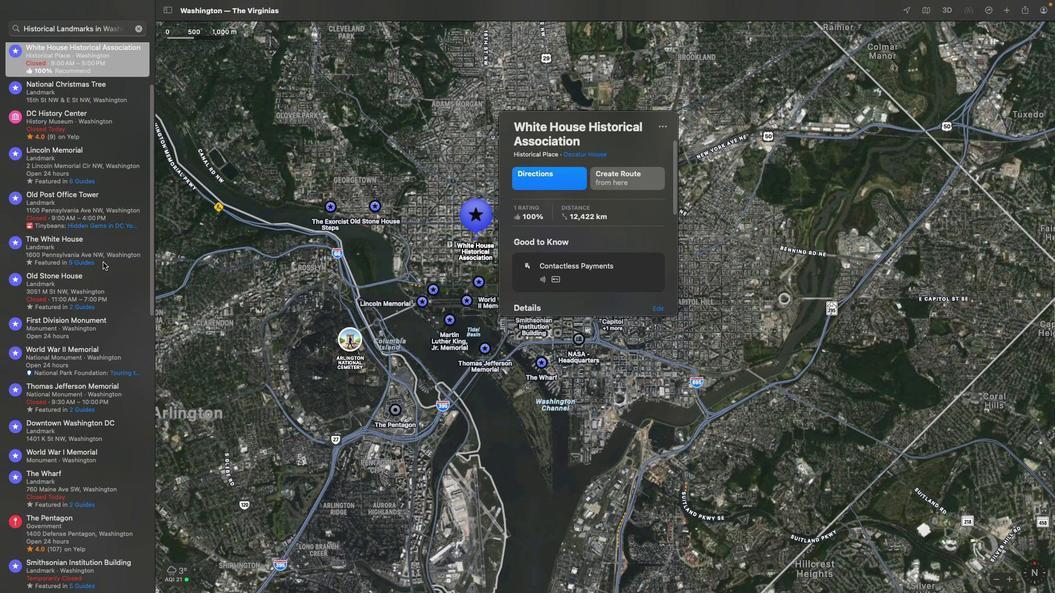 
Action: Mouse scrolled (102, 262) with delta (0, -1)
Screenshot: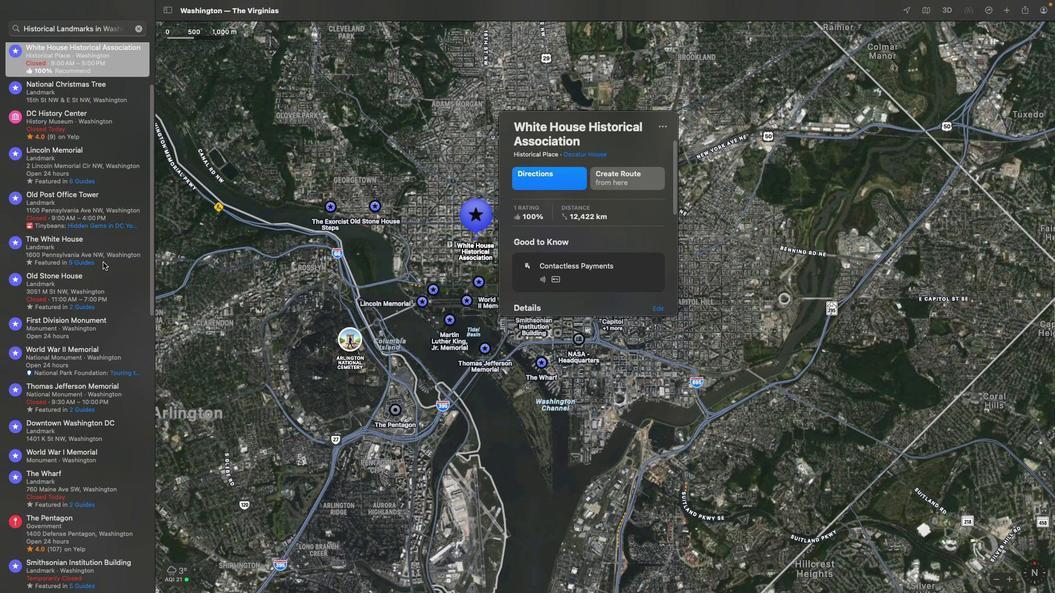 
Action: Mouse scrolled (102, 262) with delta (0, -2)
Screenshot: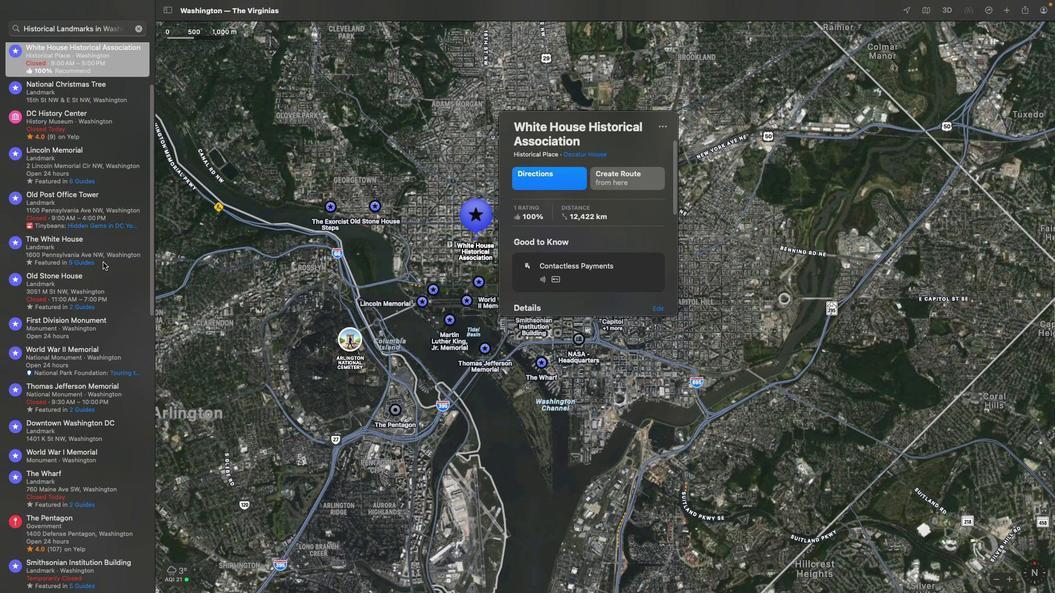 
Action: Mouse scrolled (102, 262) with delta (0, 0)
Screenshot: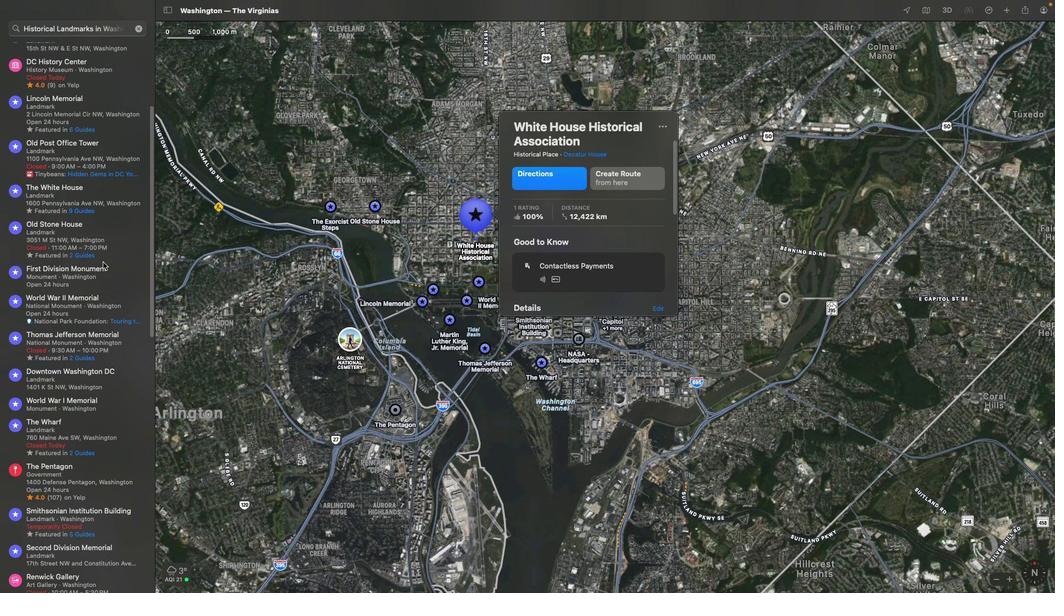 
Action: Mouse scrolled (102, 262) with delta (0, 0)
Screenshot: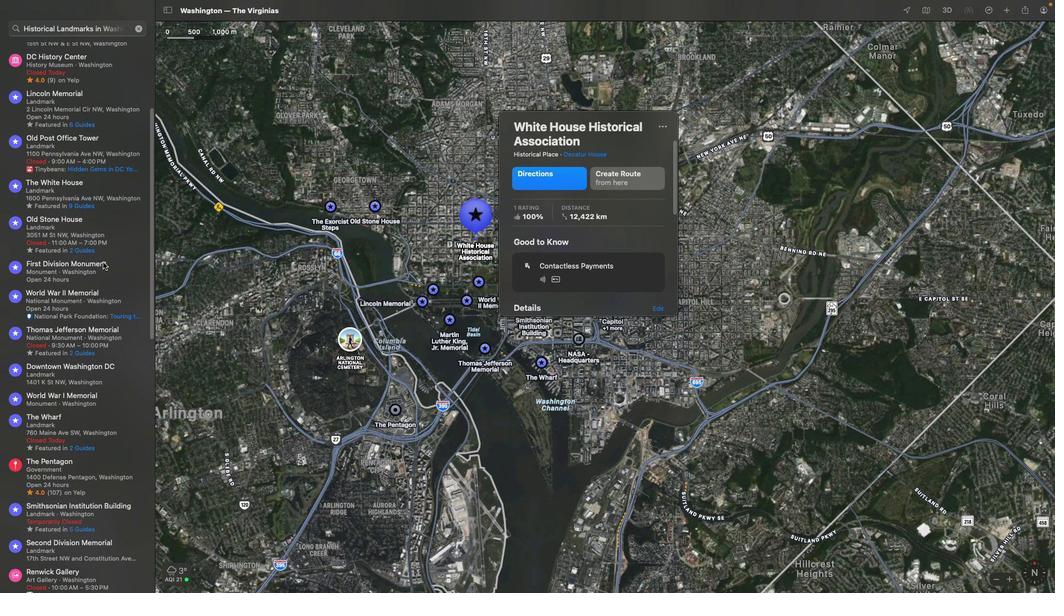 
Action: Mouse scrolled (102, 262) with delta (0, -1)
Screenshot: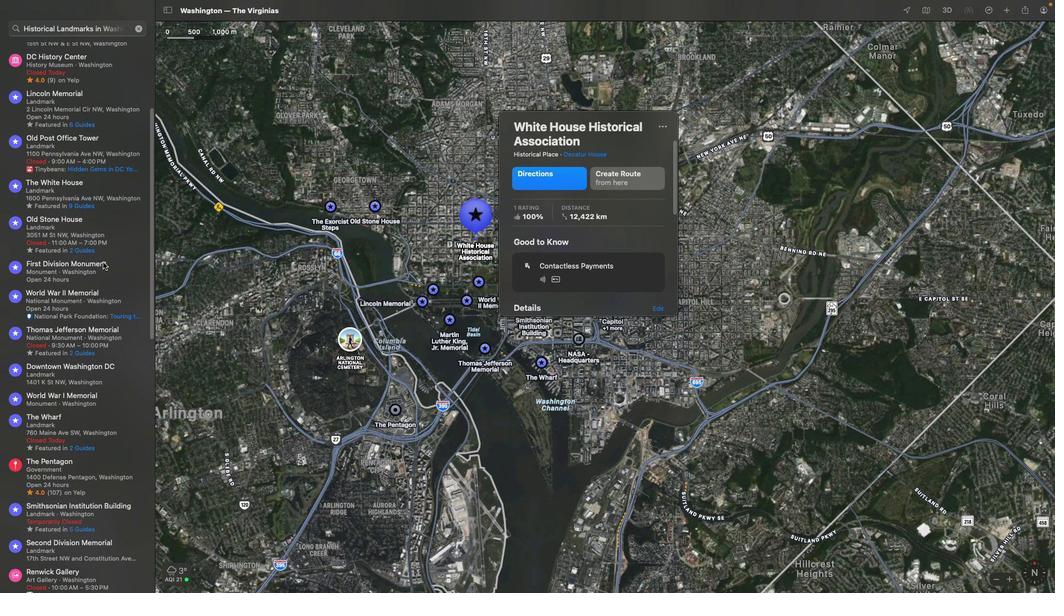 
Action: Mouse scrolled (102, 262) with delta (0, -2)
Screenshot: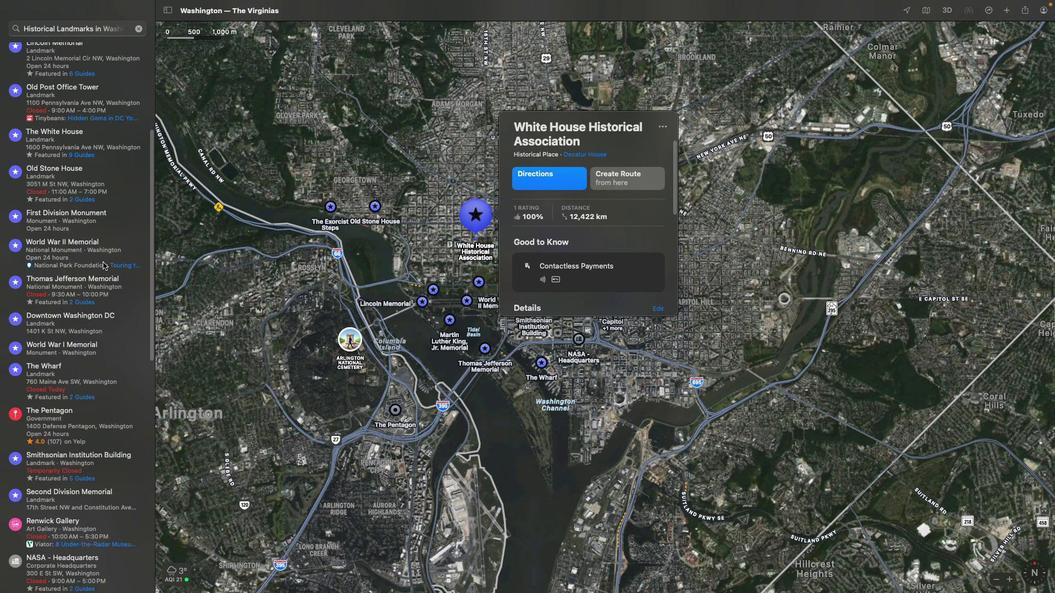 
Action: Mouse scrolled (102, 262) with delta (0, -3)
Screenshot: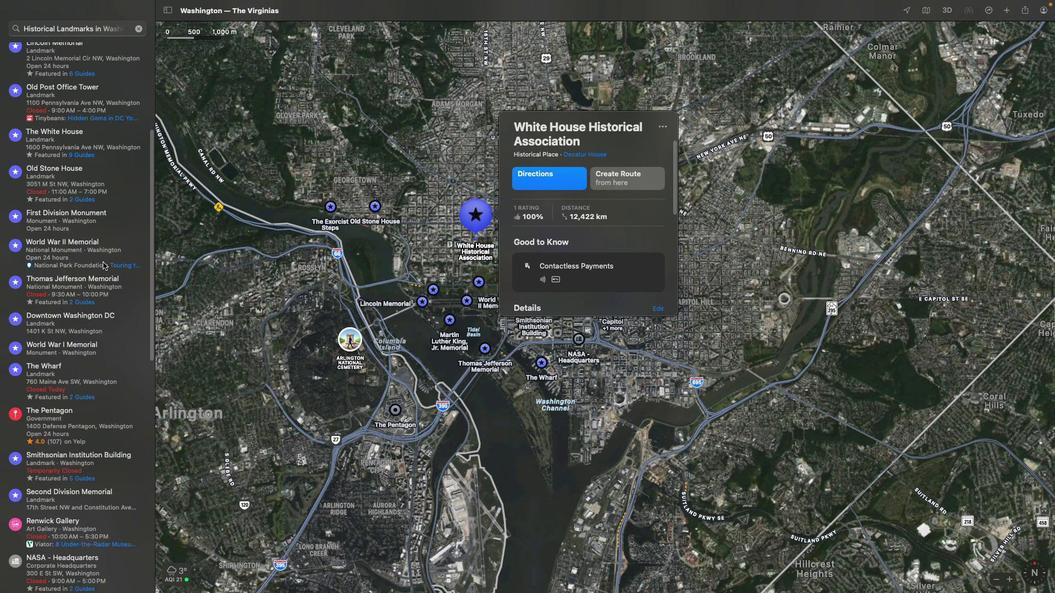 
Action: Mouse moved to (43, 213)
Screenshot: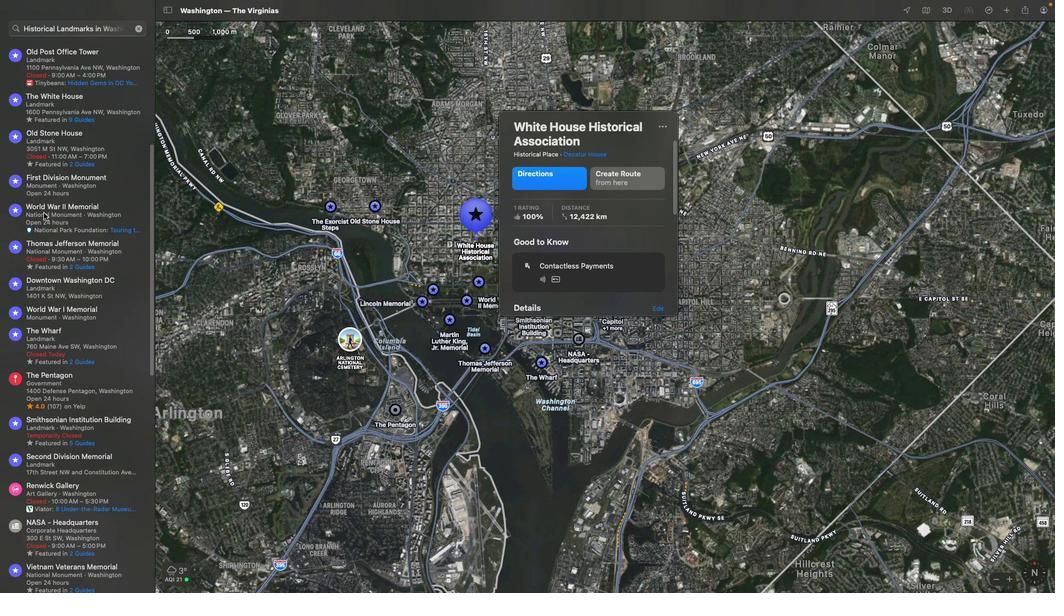 
Action: Mouse pressed left at (43, 213)
Screenshot: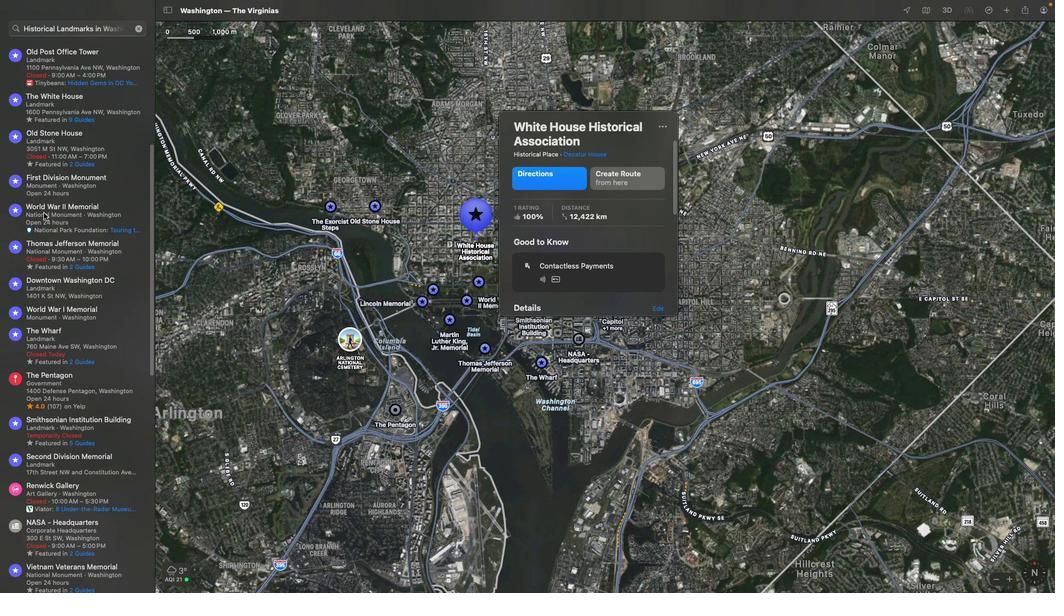 
Action: Mouse moved to (46, 353)
Screenshot: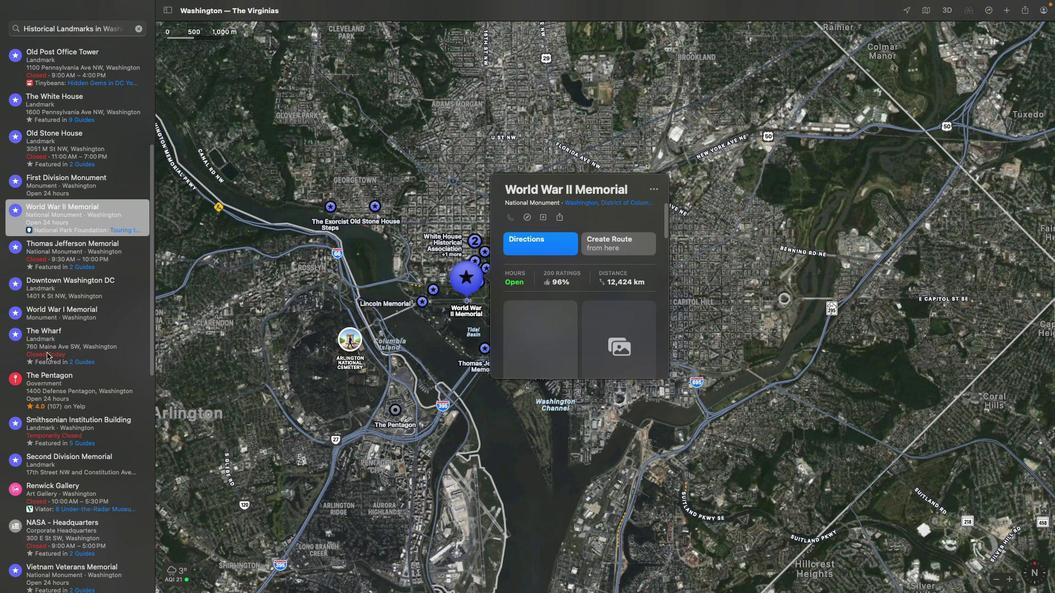 
Action: Mouse scrolled (46, 353) with delta (0, 0)
Screenshot: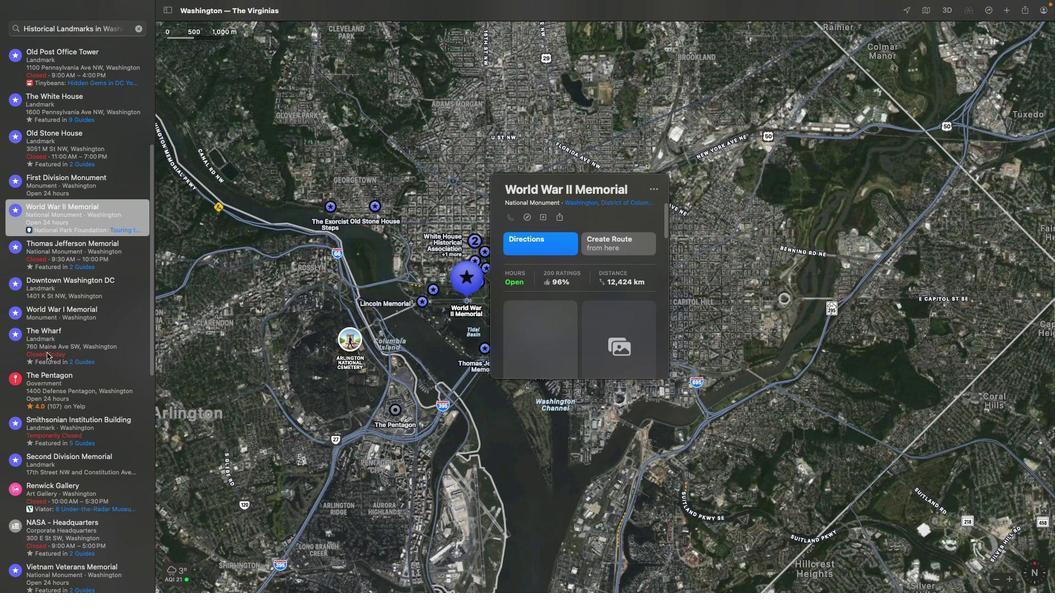 
Action: Mouse scrolled (46, 353) with delta (0, 0)
Screenshot: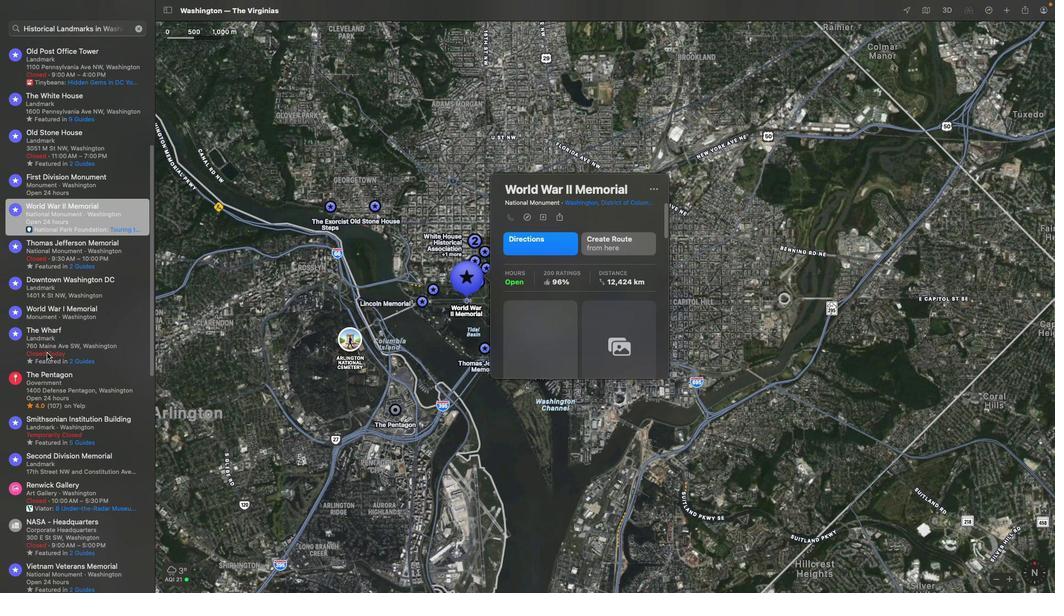 
Action: Mouse scrolled (46, 353) with delta (0, -1)
Screenshot: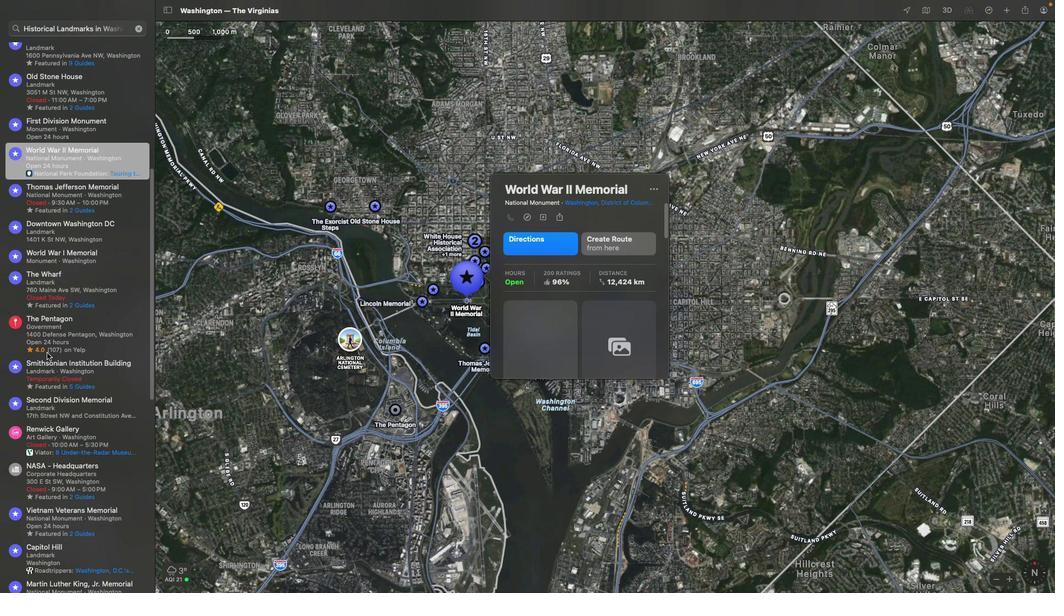 
Action: Mouse scrolled (46, 353) with delta (0, -2)
Screenshot: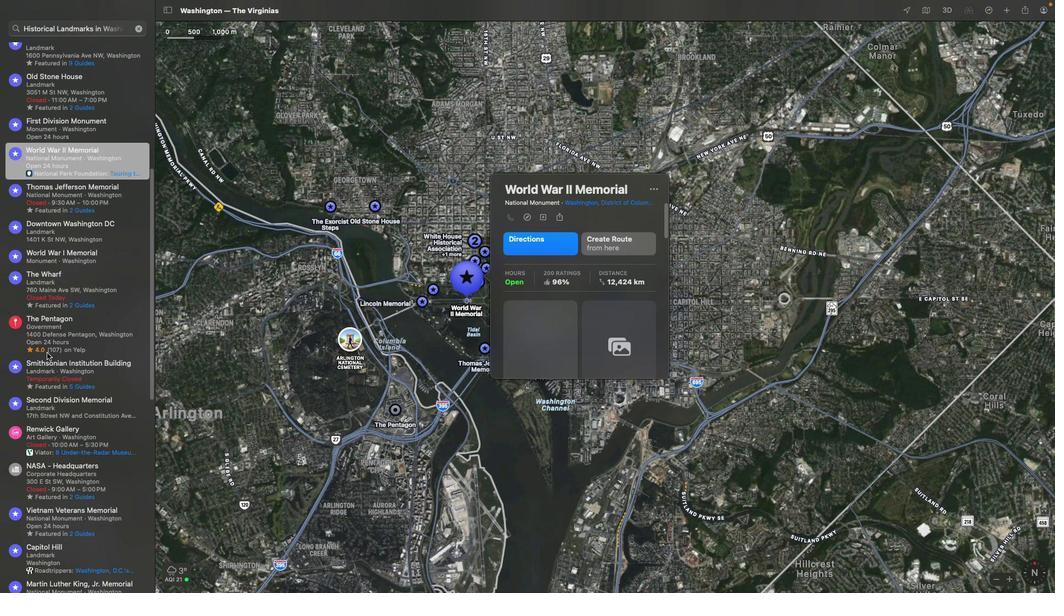 
Action: Mouse scrolled (46, 353) with delta (0, -3)
Screenshot: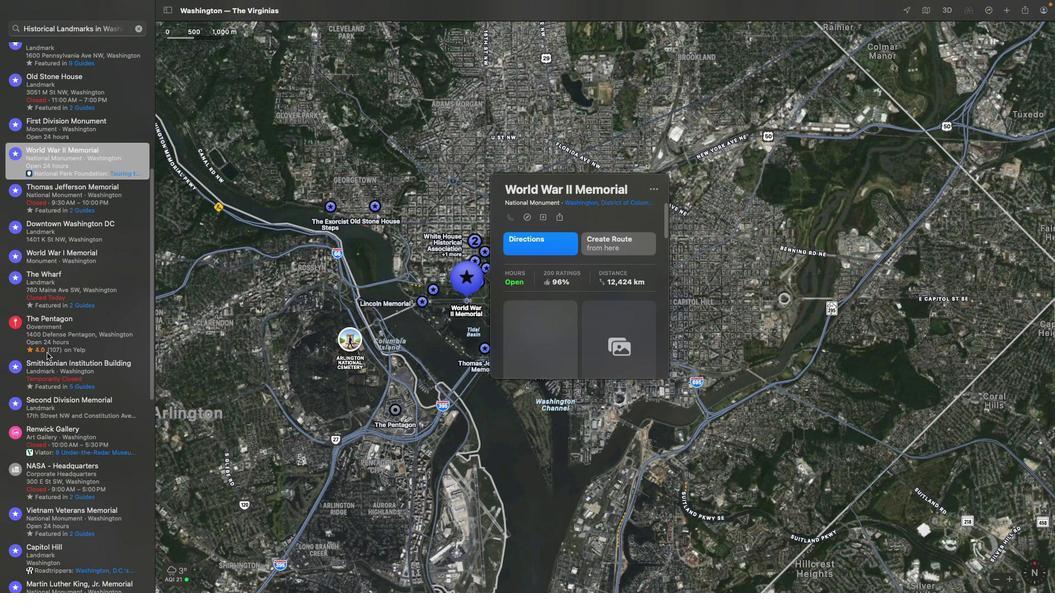 
Action: Mouse scrolled (46, 353) with delta (0, 0)
Screenshot: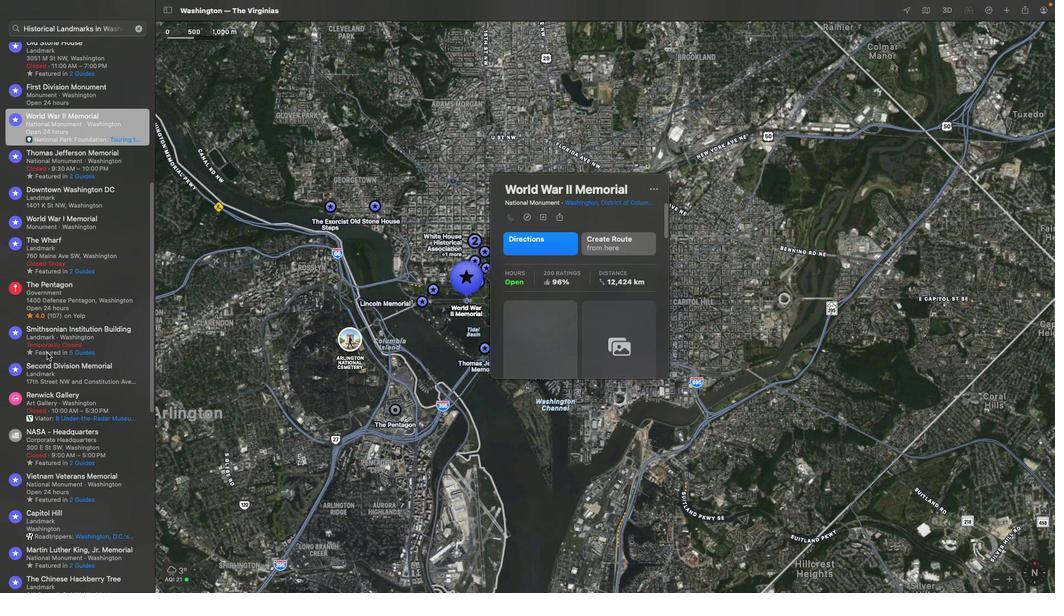
Action: Mouse scrolled (46, 353) with delta (0, 0)
Screenshot: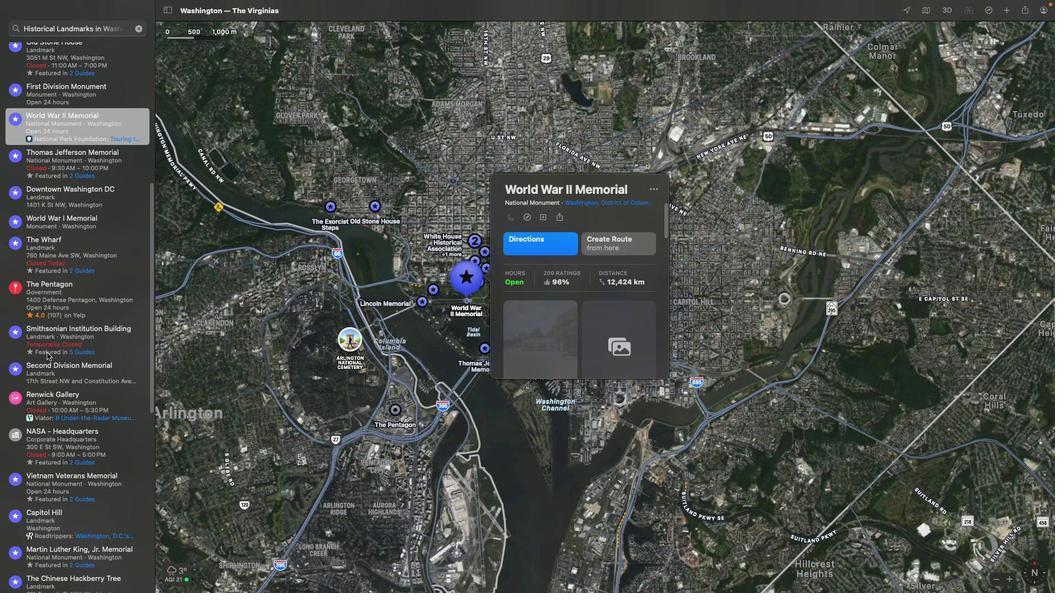 
Action: Mouse scrolled (46, 353) with delta (0, -1)
Screenshot: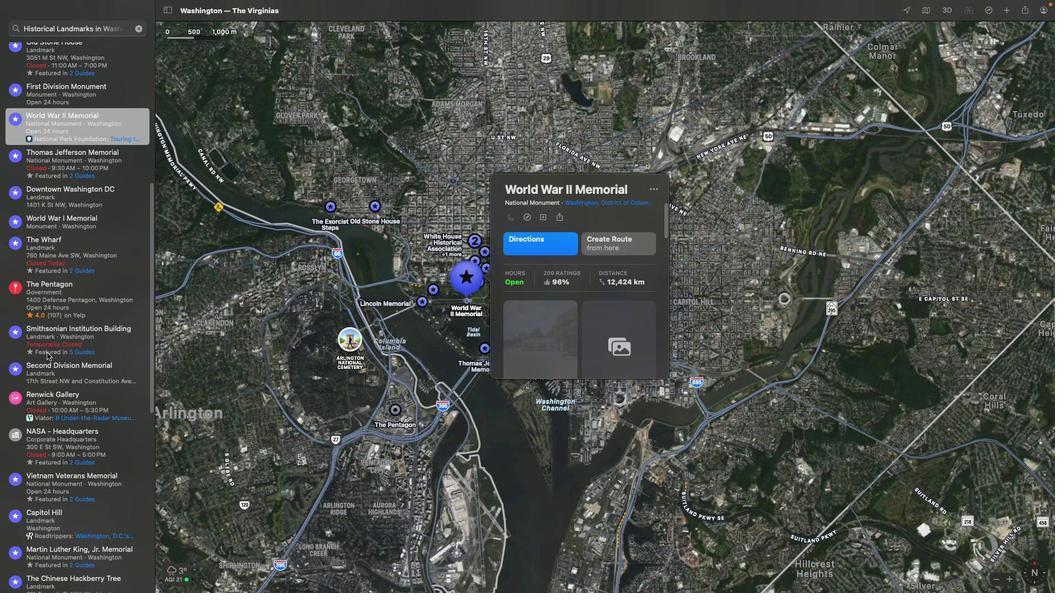 
Action: Mouse scrolled (46, 353) with delta (0, -2)
Screenshot: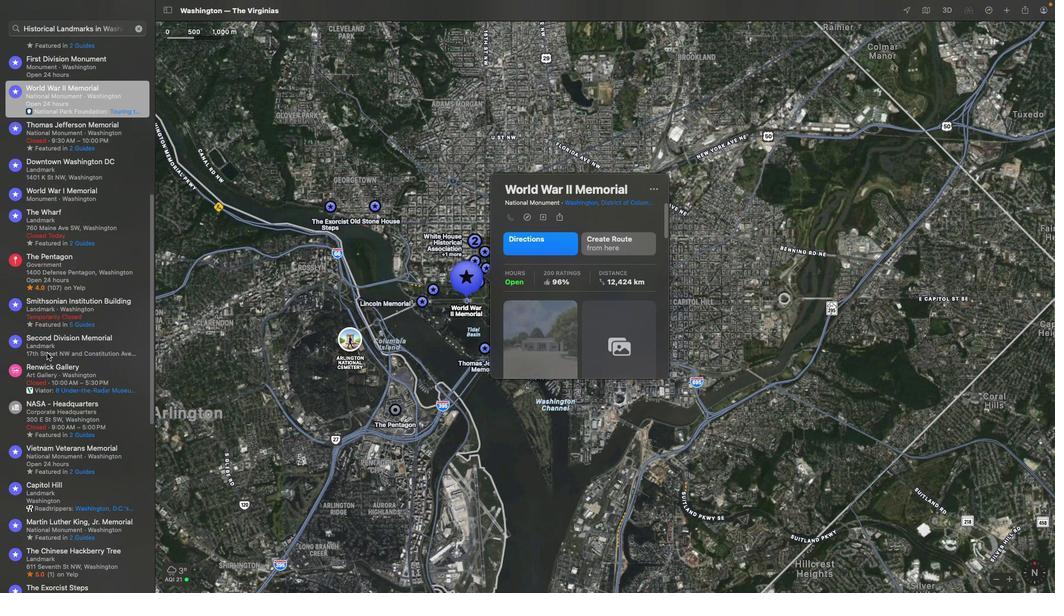 
Action: Mouse scrolled (46, 353) with delta (0, -3)
Screenshot: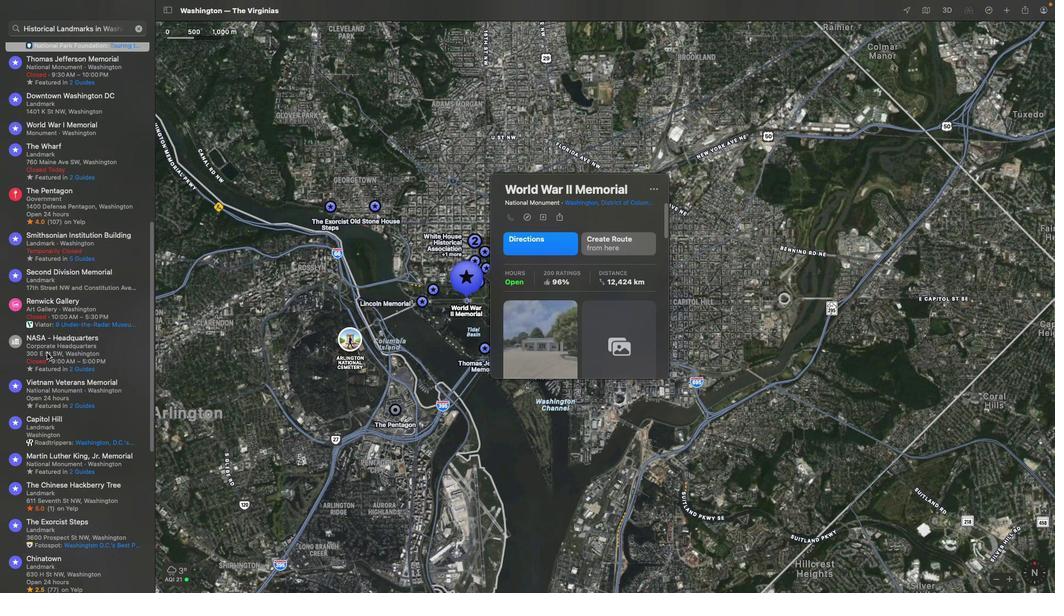 
Action: Mouse scrolled (46, 353) with delta (0, 0)
Screenshot: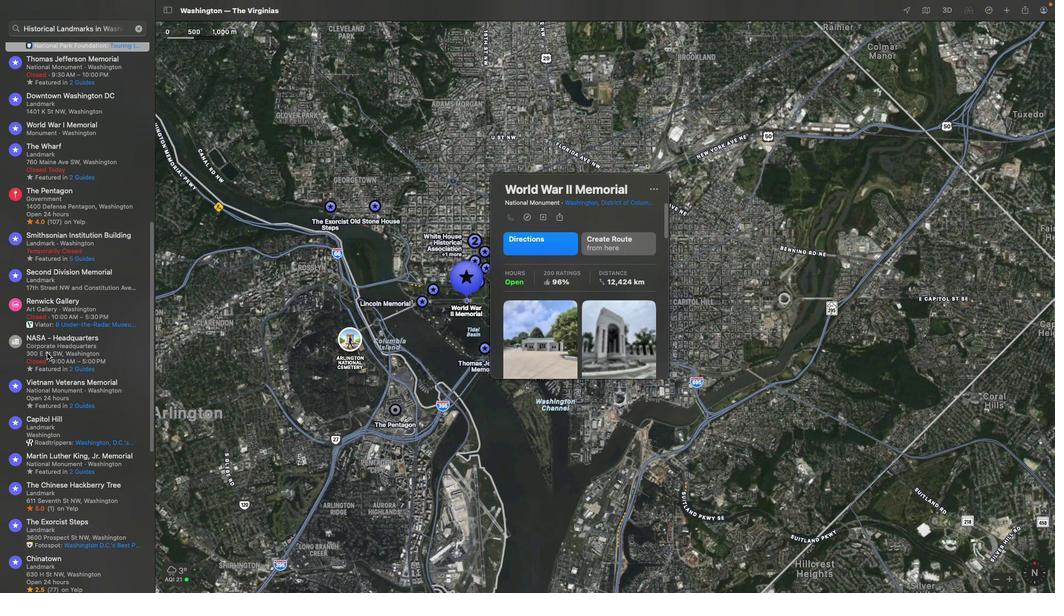
Action: Mouse scrolled (46, 353) with delta (0, 0)
Screenshot: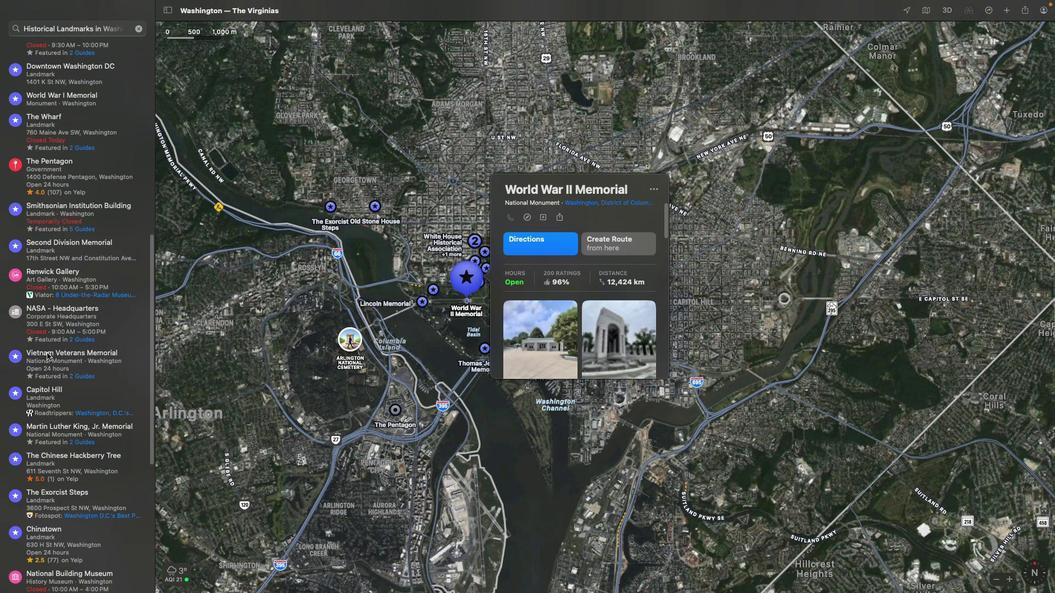 
Action: Mouse scrolled (46, 353) with delta (0, -2)
Screenshot: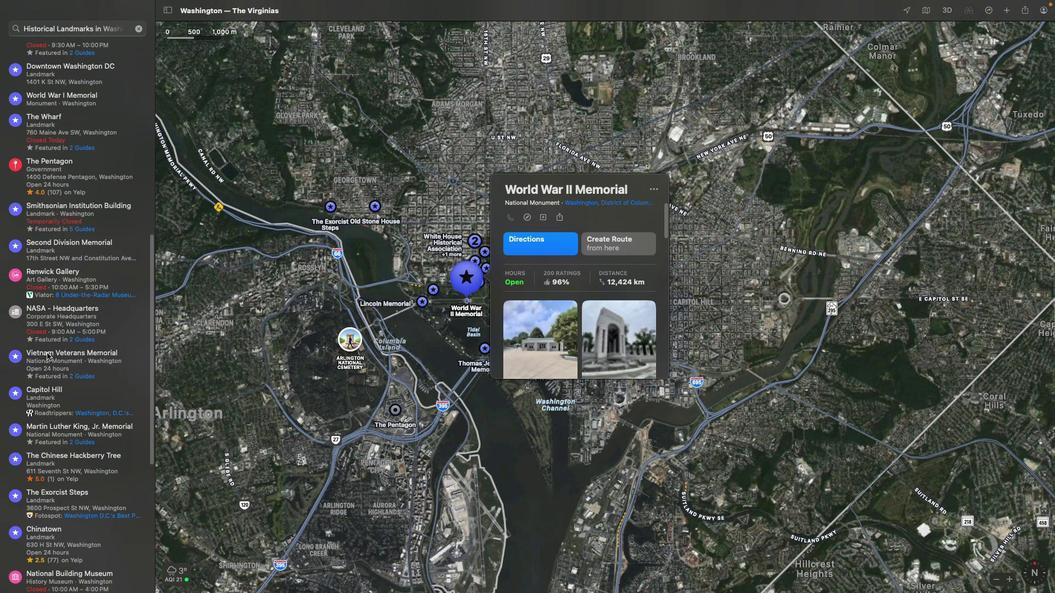 
Action: Mouse scrolled (46, 353) with delta (0, -2)
Screenshot: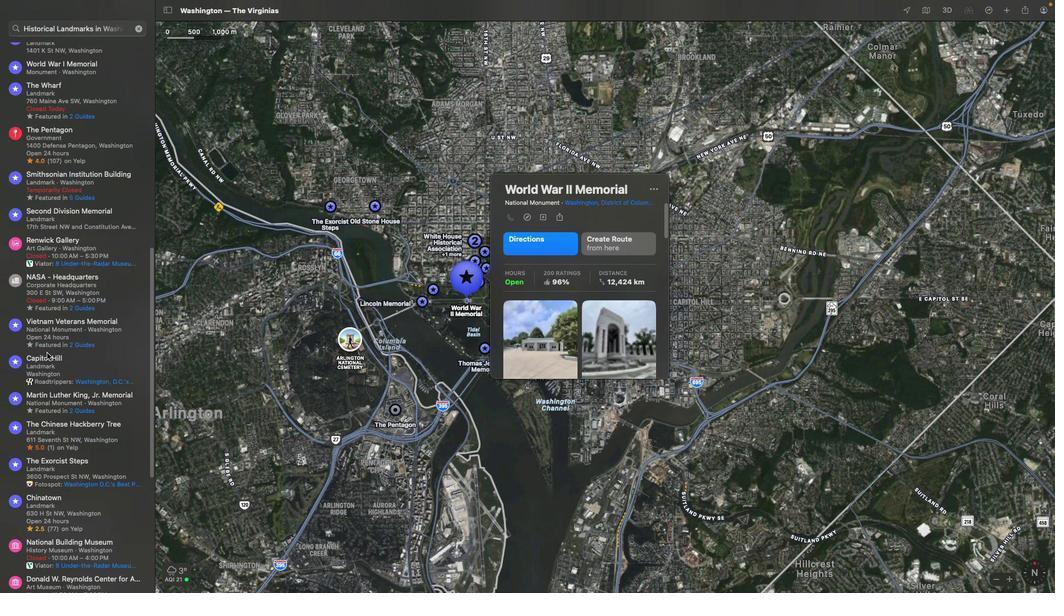 
Action: Mouse scrolled (46, 353) with delta (0, -3)
Screenshot: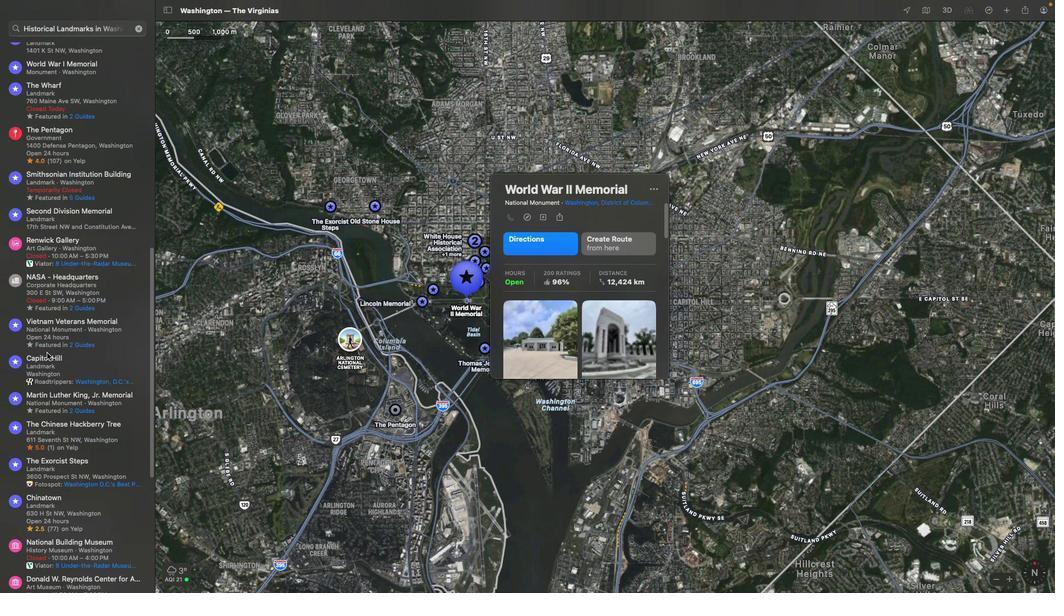 
Action: Mouse scrolled (46, 353) with delta (0, -3)
Screenshot: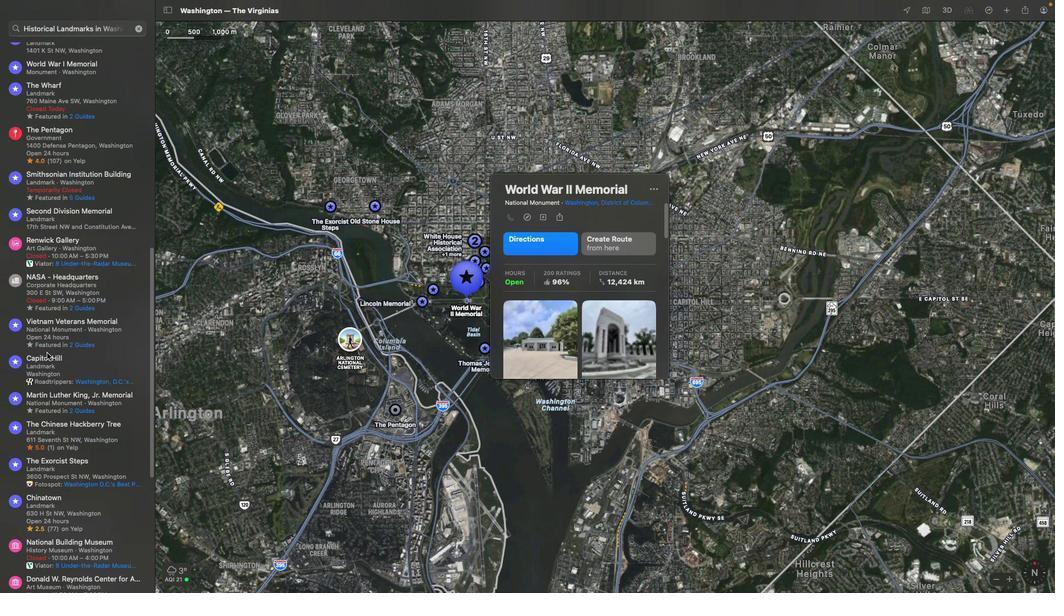 
Action: Mouse scrolled (46, 353) with delta (0, -3)
Screenshot: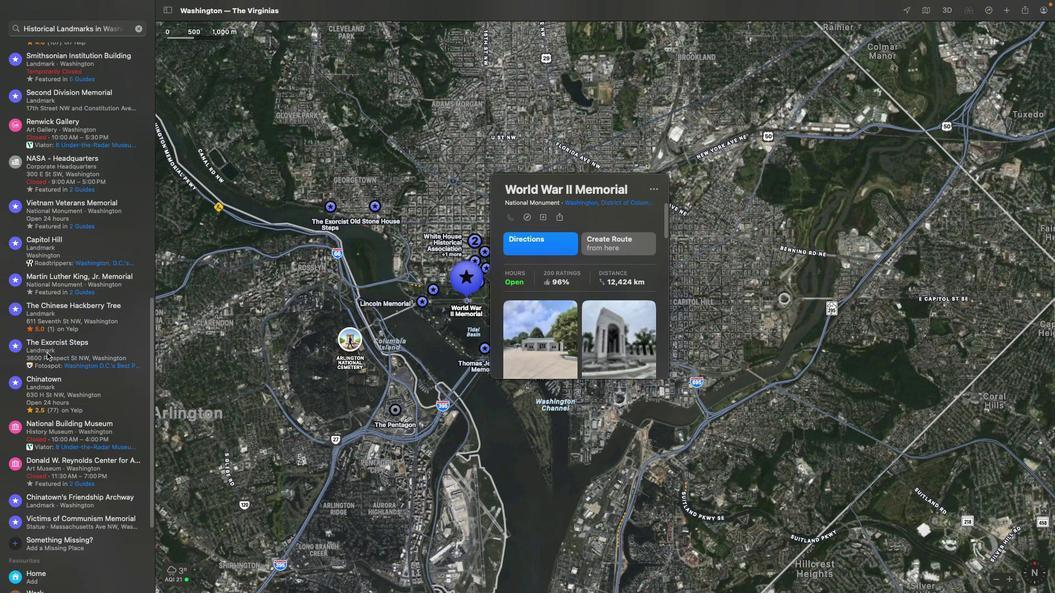 
Action: Mouse scrolled (46, 353) with delta (0, 0)
Screenshot: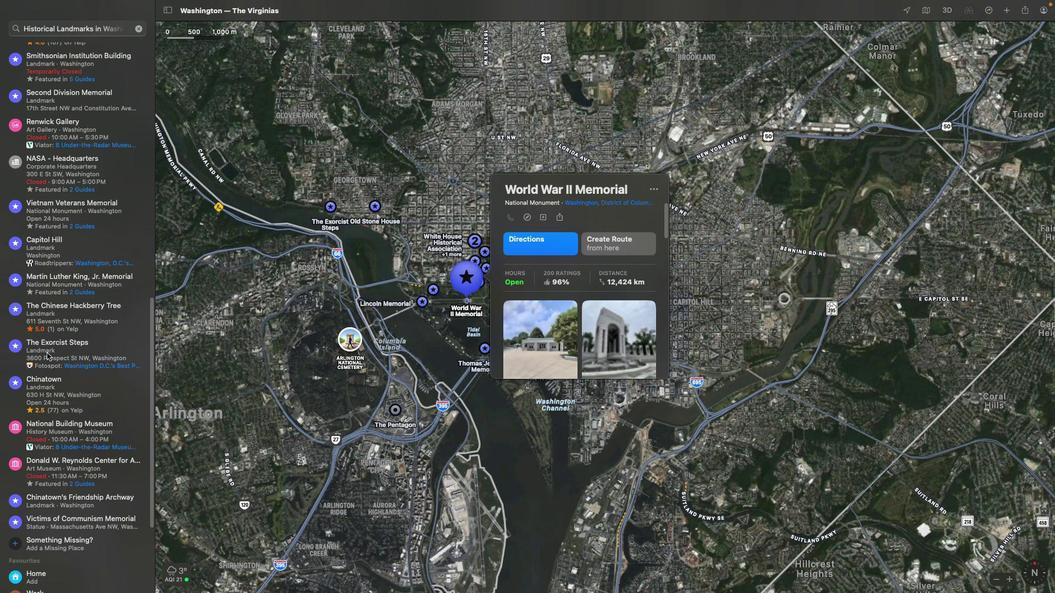 
Action: Mouse scrolled (46, 353) with delta (0, 0)
Screenshot: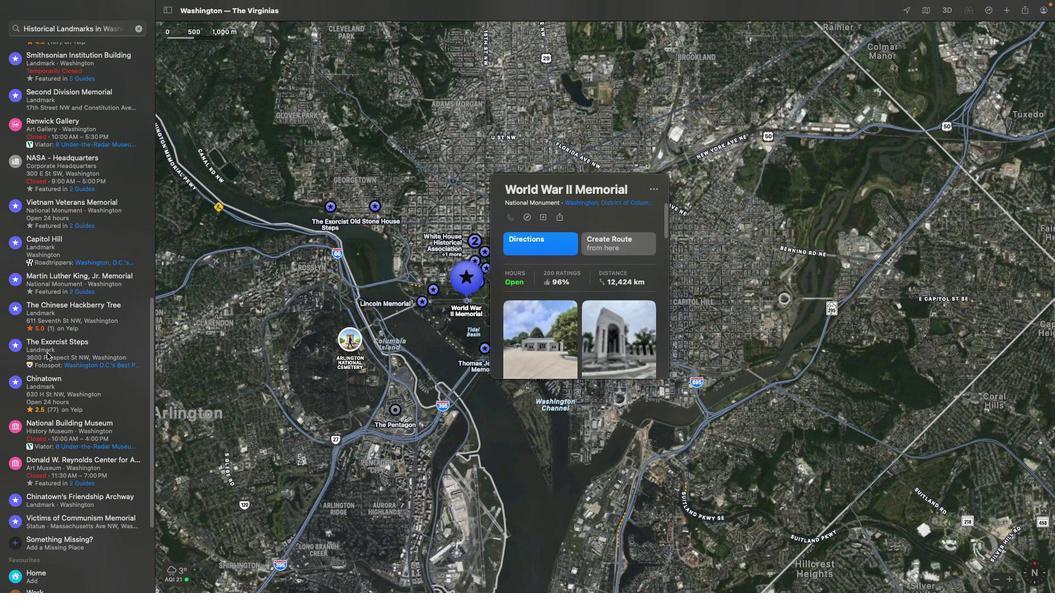 
Action: Mouse scrolled (46, 353) with delta (0, -1)
Screenshot: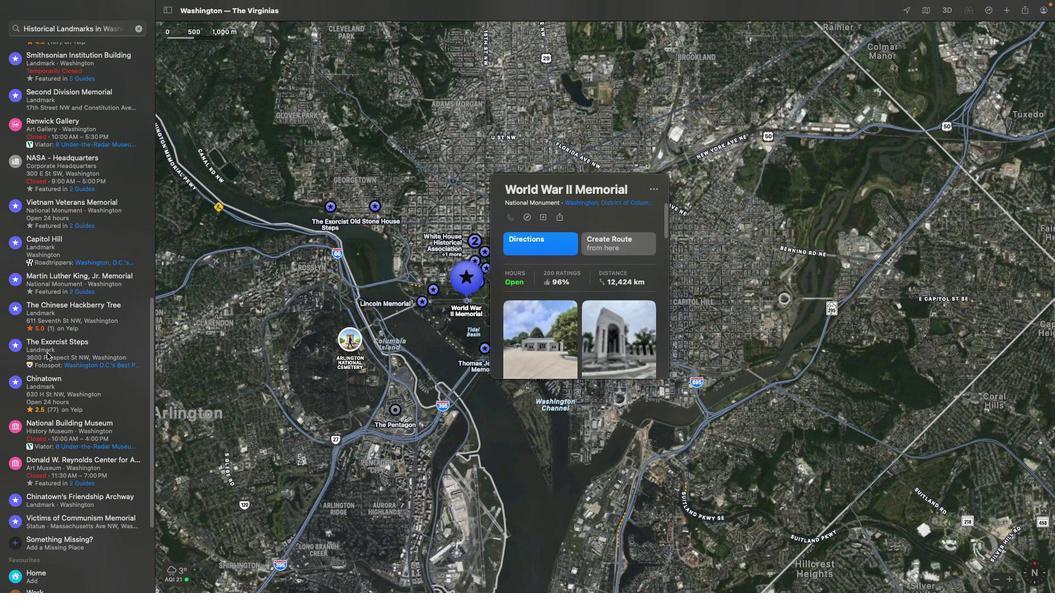 
Action: Mouse scrolled (46, 353) with delta (0, -2)
Screenshot: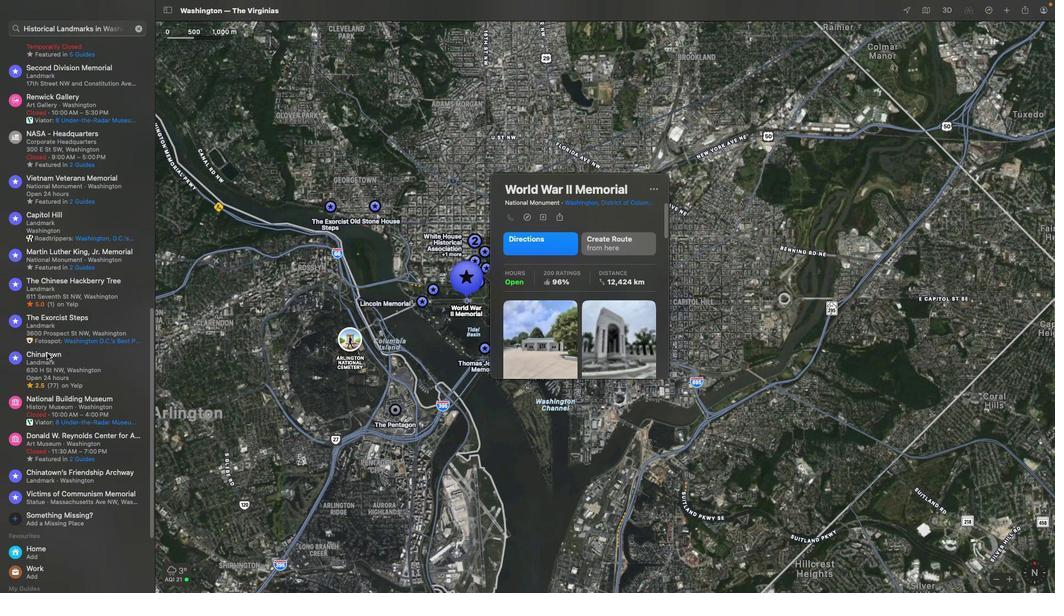 
Action: Mouse scrolled (46, 353) with delta (0, -3)
Screenshot: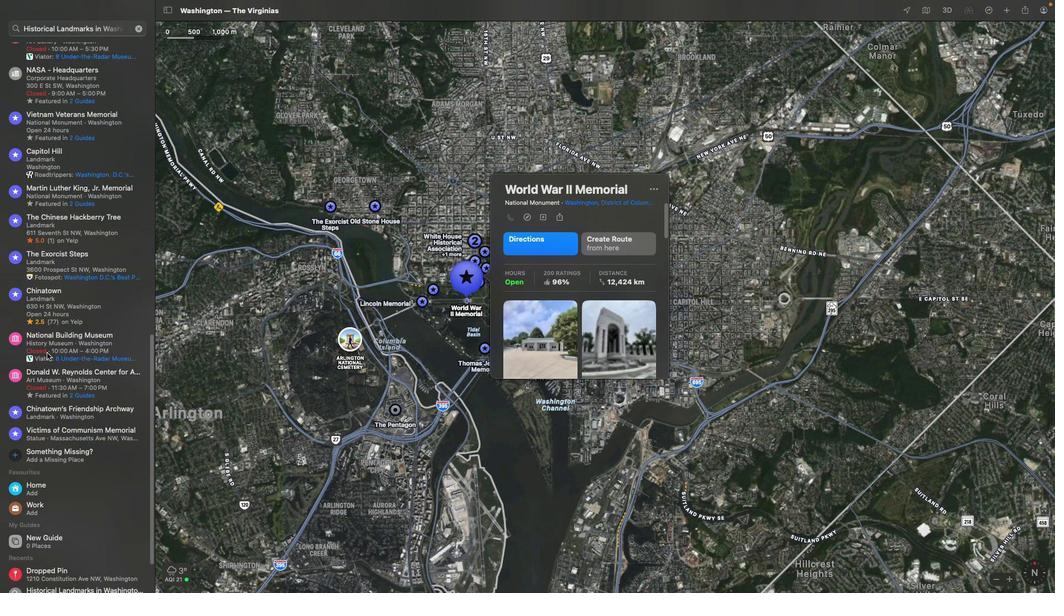 
Action: Mouse moved to (74, 419)
Screenshot: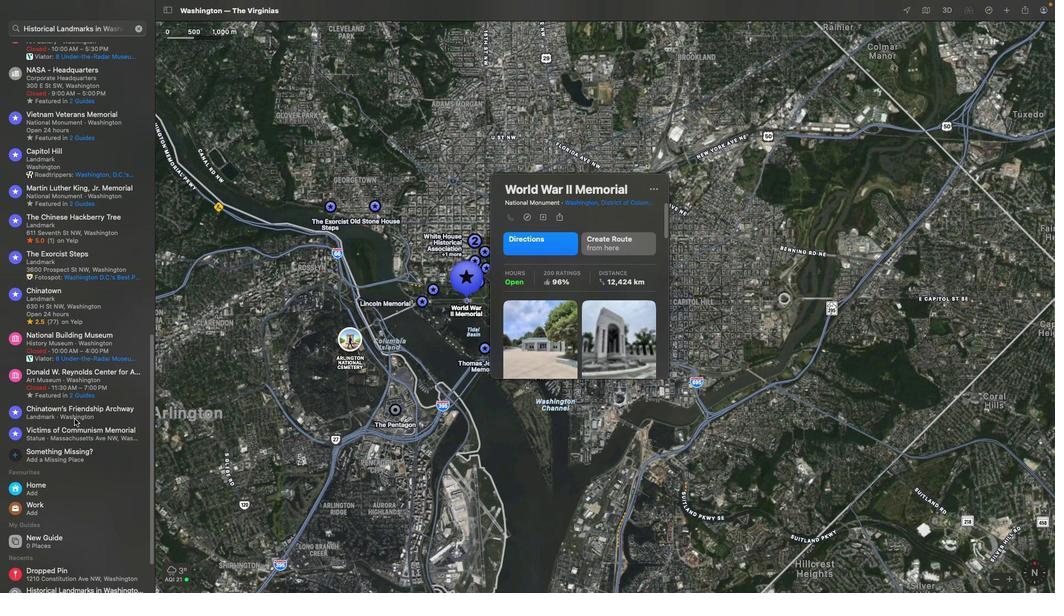 
Action: Mouse pressed left at (74, 419)
Screenshot: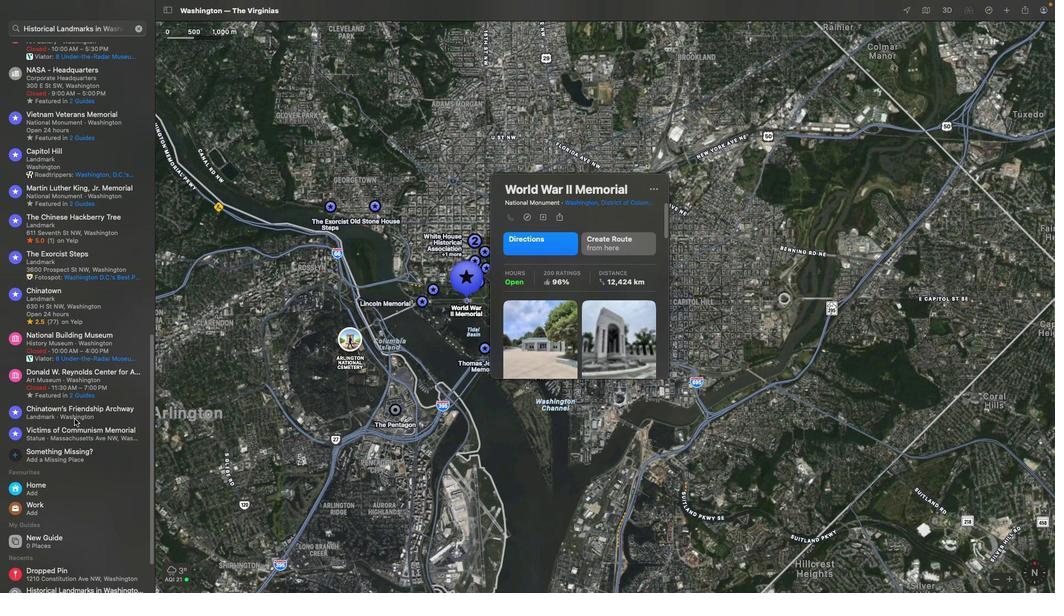 
